 Task: Search for people on LinkedIn with the title 'Account Representative', who studied at 'Careers for engineering students', currently work at 'Bentley Systems', in the 'Utilities Administration' industry, and have a profile in 'Spanish'.
Action: Mouse moved to (485, 78)
Screenshot: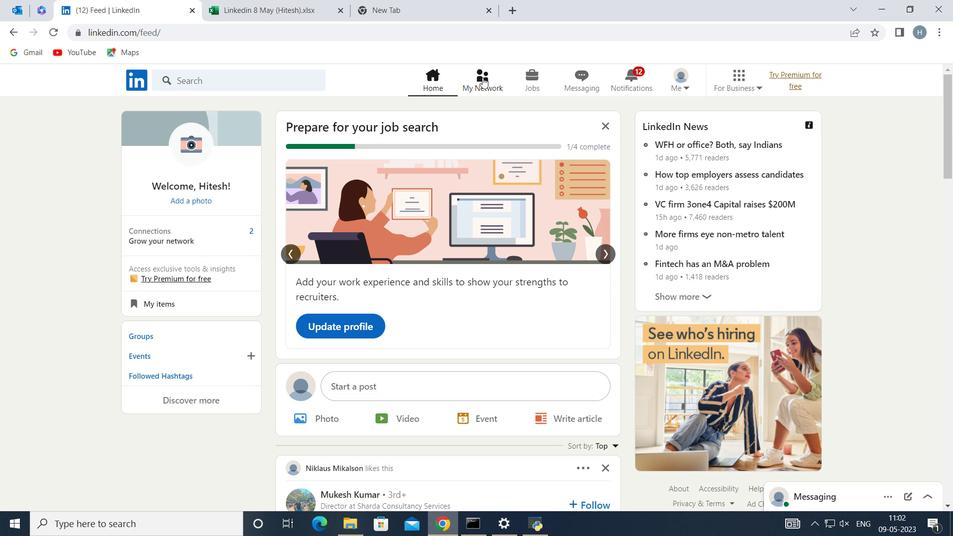 
Action: Mouse pressed left at (485, 78)
Screenshot: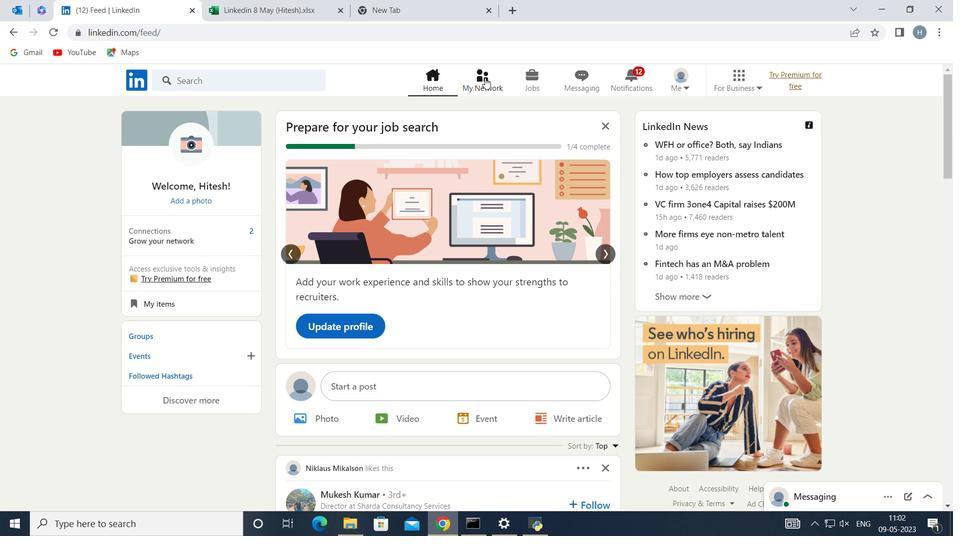 
Action: Mouse moved to (263, 147)
Screenshot: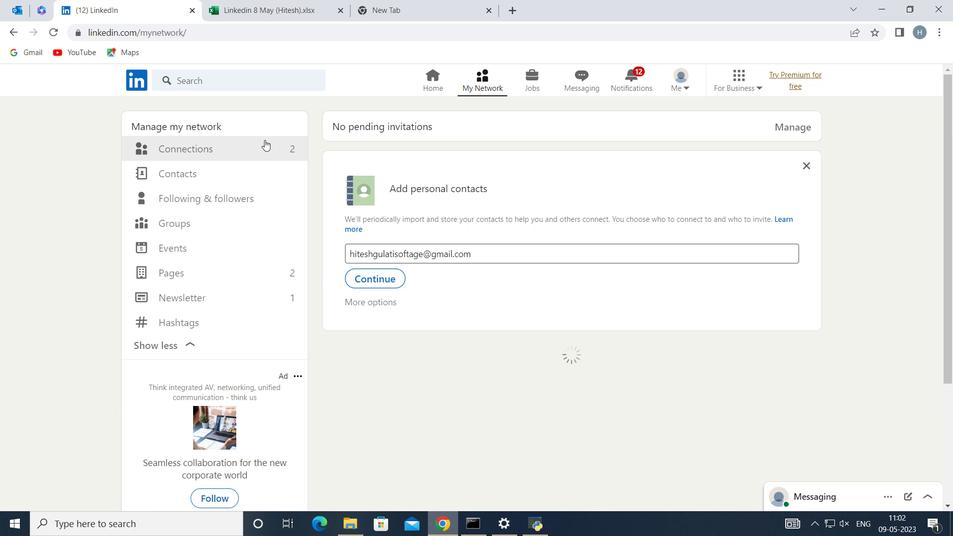 
Action: Mouse pressed left at (263, 147)
Screenshot: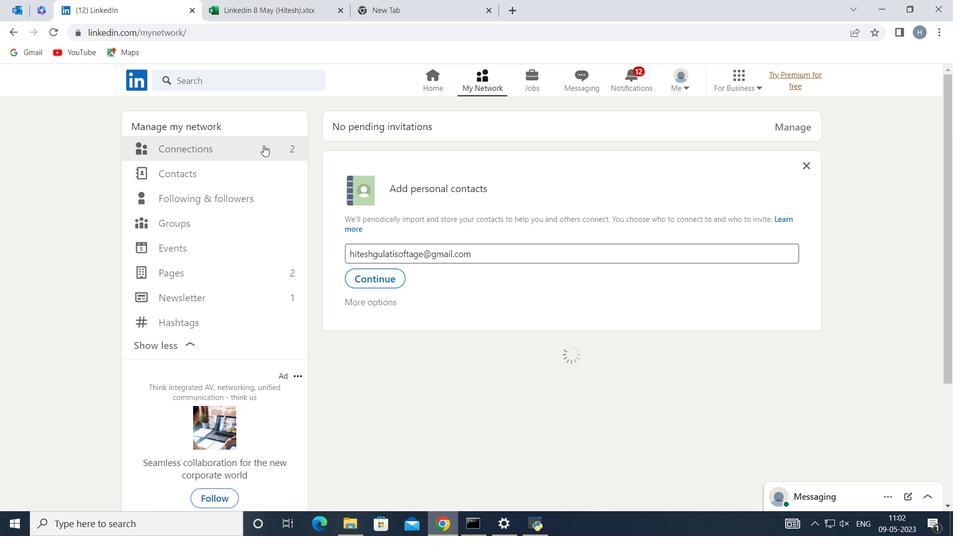 
Action: Mouse moved to (564, 150)
Screenshot: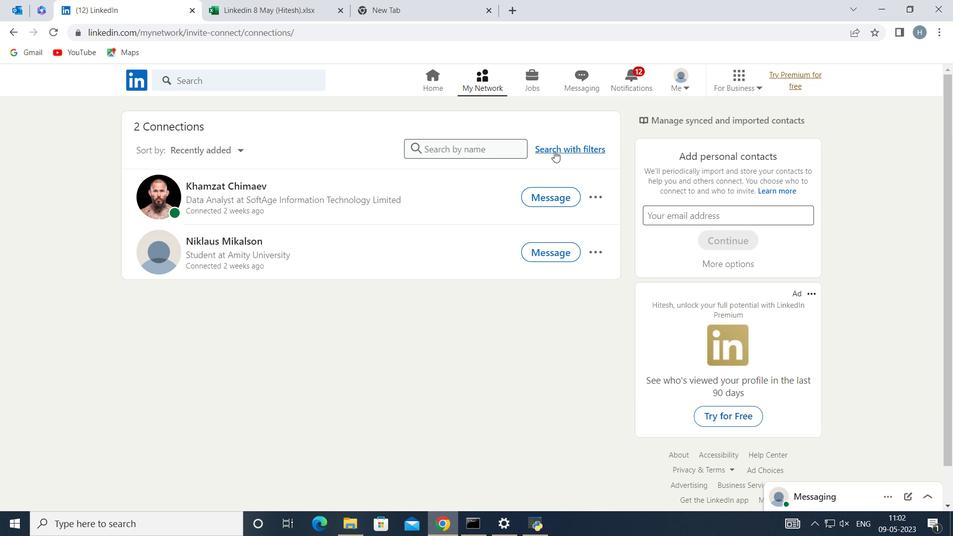 
Action: Mouse pressed left at (564, 150)
Screenshot: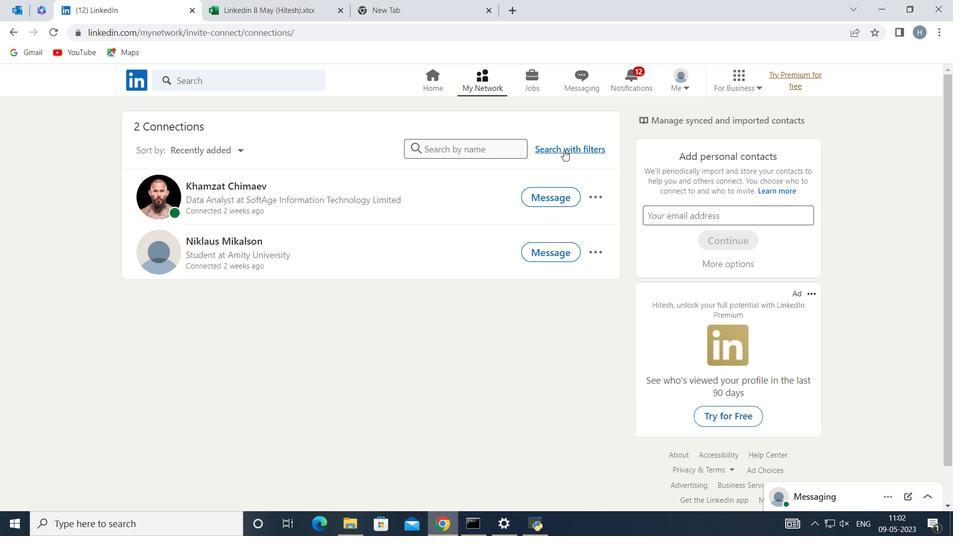 
Action: Mouse moved to (516, 109)
Screenshot: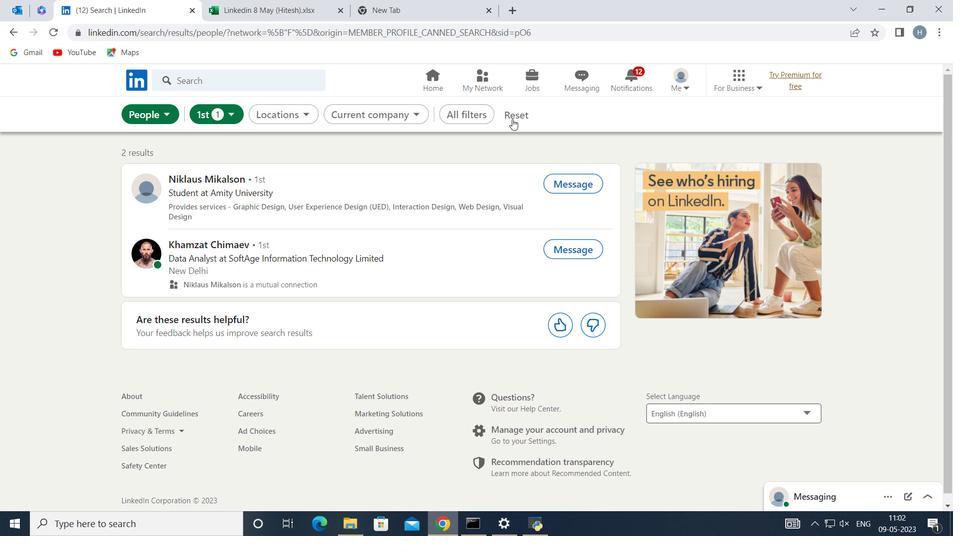 
Action: Mouse pressed left at (516, 109)
Screenshot: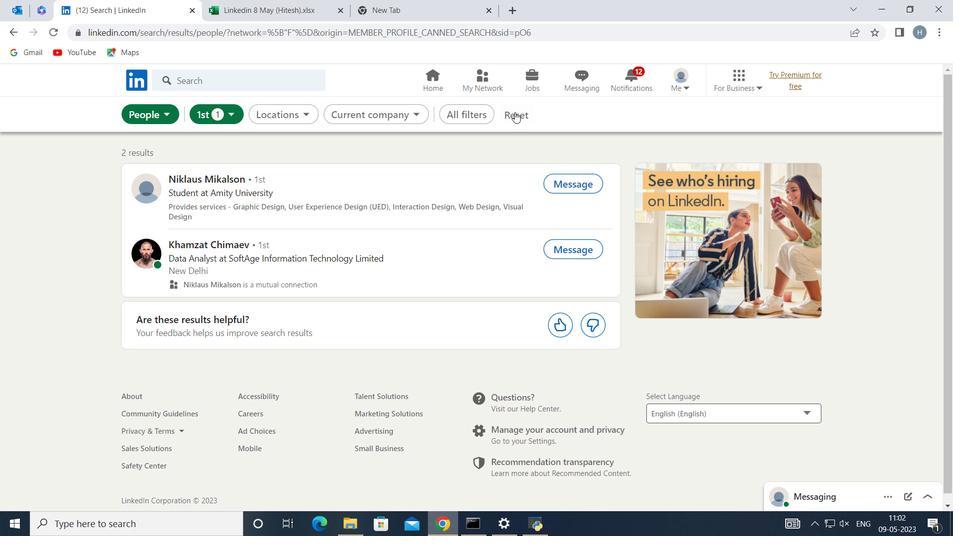 
Action: Mouse moved to (511, 111)
Screenshot: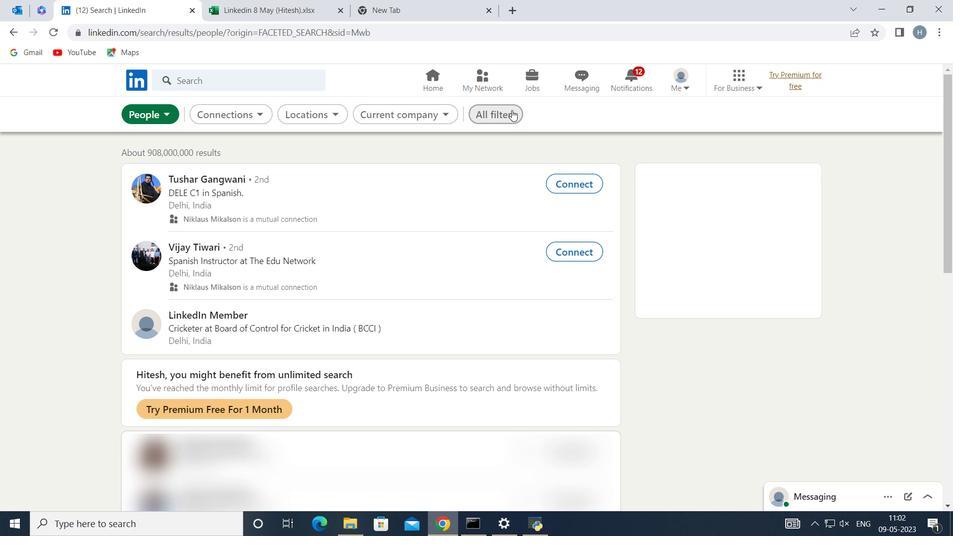 
Action: Mouse pressed left at (511, 111)
Screenshot: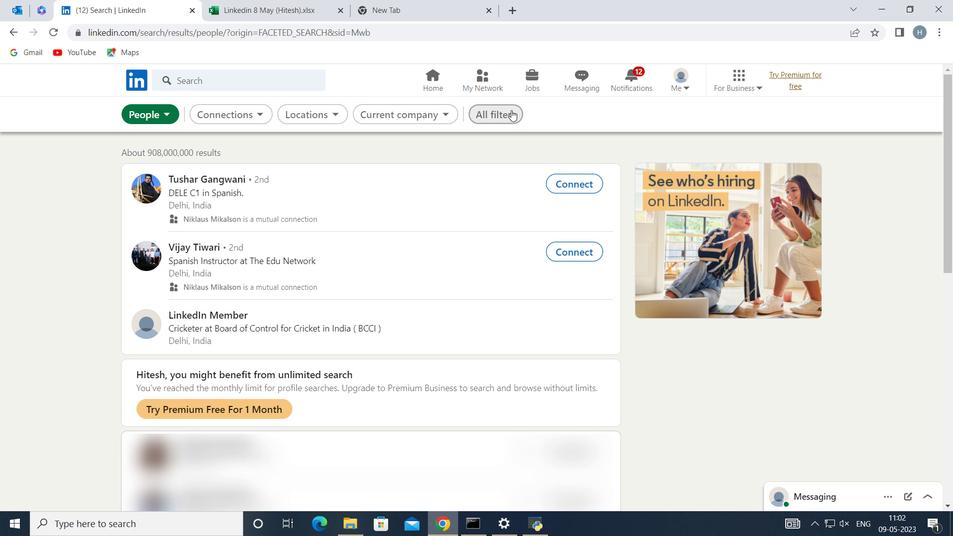 
Action: Mouse moved to (757, 232)
Screenshot: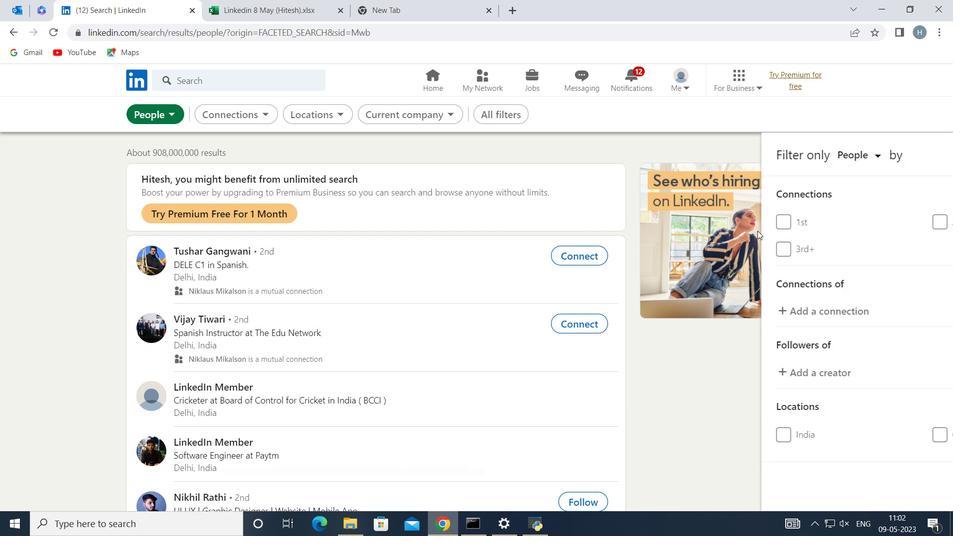 
Action: Mouse scrolled (757, 231) with delta (0, 0)
Screenshot: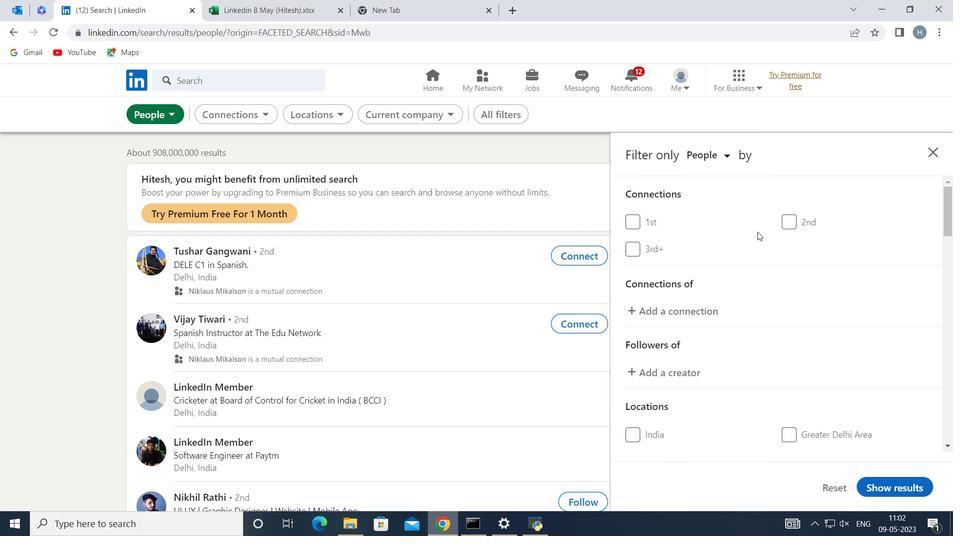 
Action: Mouse scrolled (757, 231) with delta (0, 0)
Screenshot: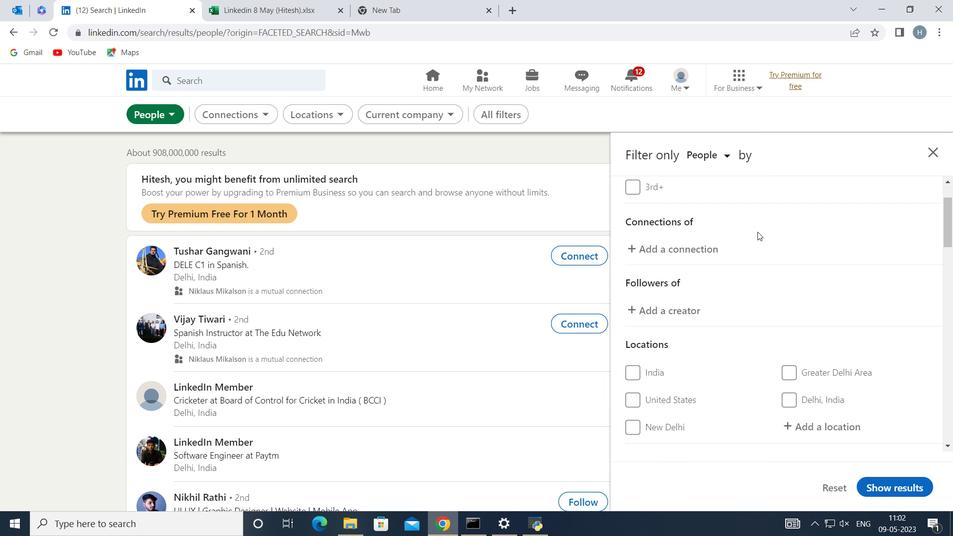 
Action: Mouse scrolled (757, 231) with delta (0, 0)
Screenshot: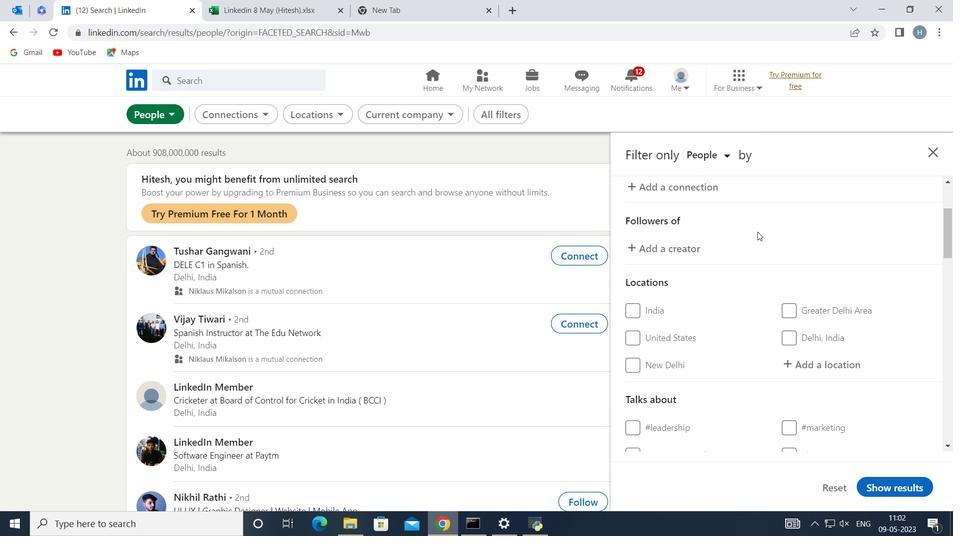 
Action: Mouse moved to (820, 297)
Screenshot: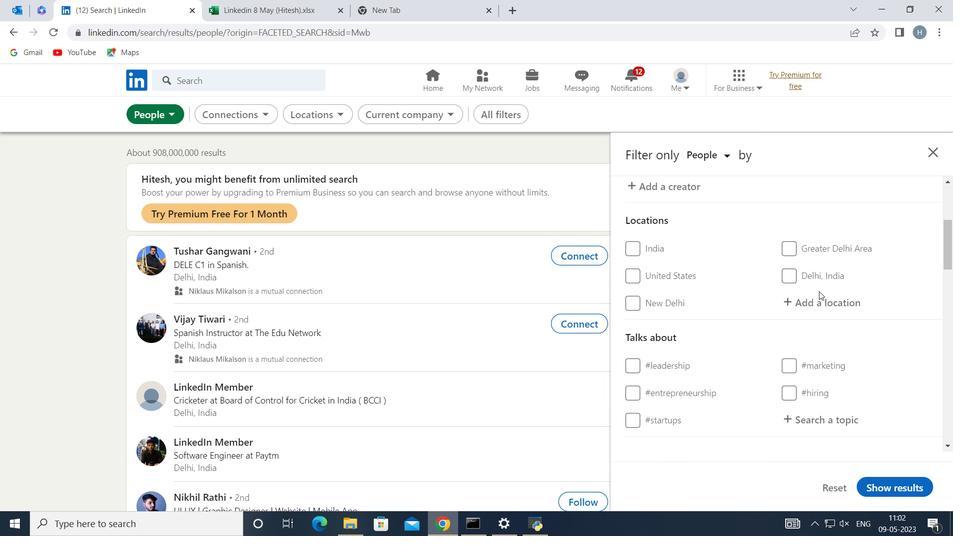 
Action: Mouse pressed left at (820, 297)
Screenshot: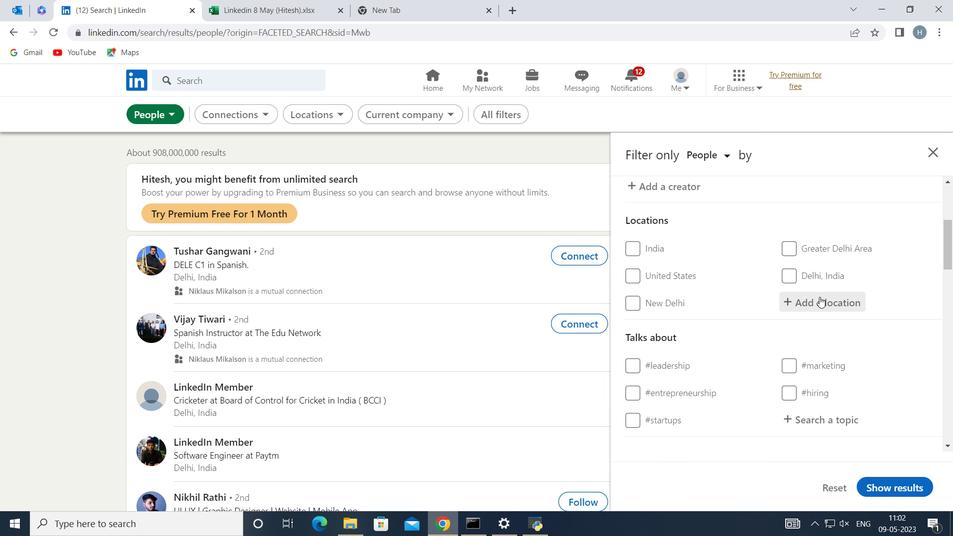 
Action: Mouse moved to (778, 300)
Screenshot: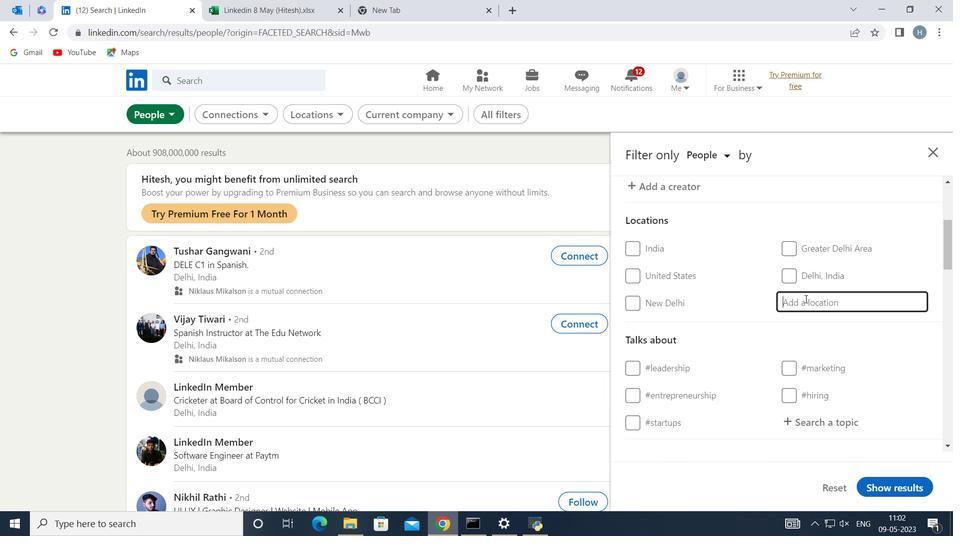 
Action: Key pressed <Key.shift>Tamra
Screenshot: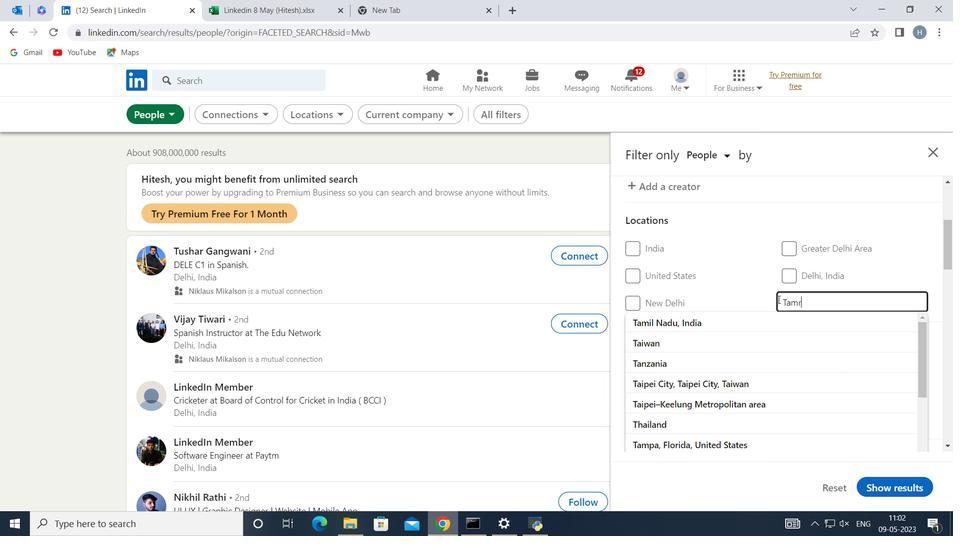 
Action: Mouse moved to (751, 323)
Screenshot: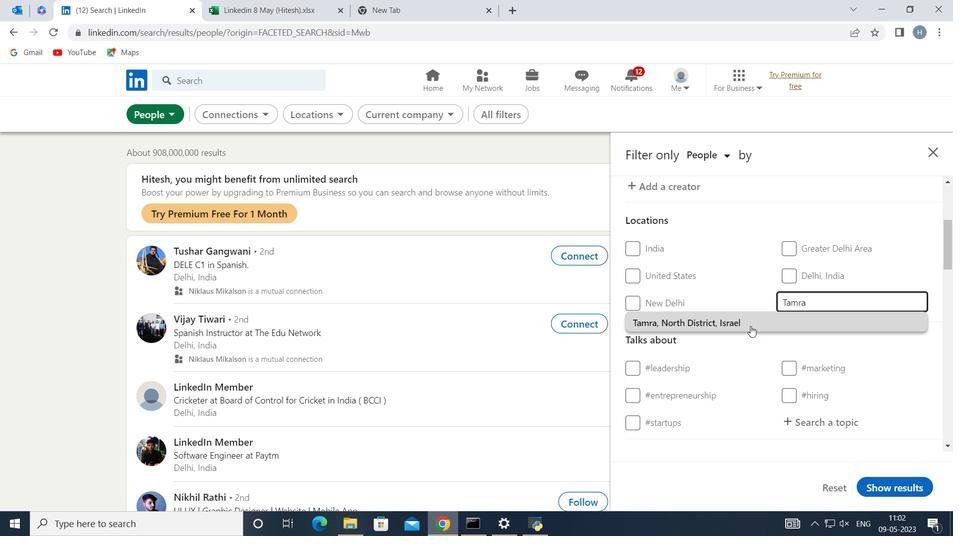 
Action: Mouse pressed left at (751, 323)
Screenshot: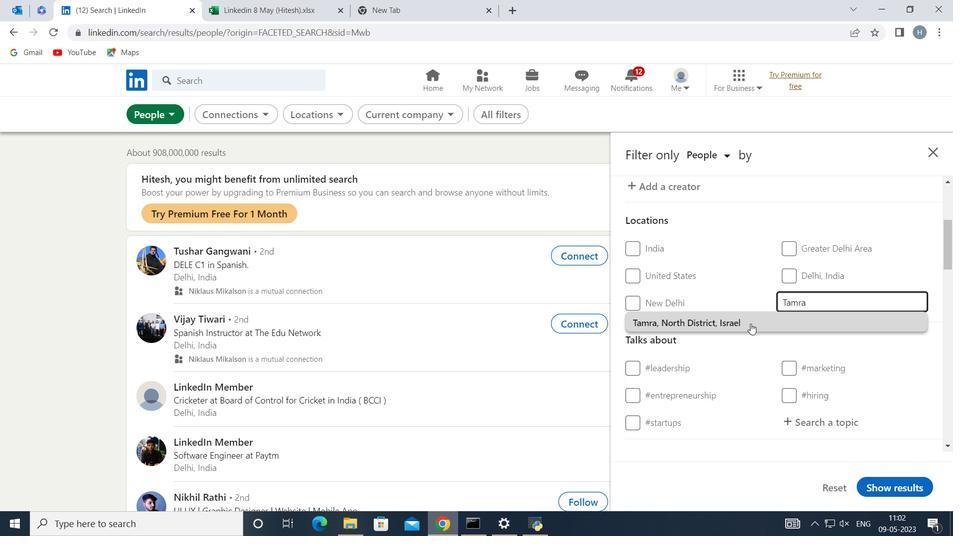 
Action: Mouse moved to (778, 332)
Screenshot: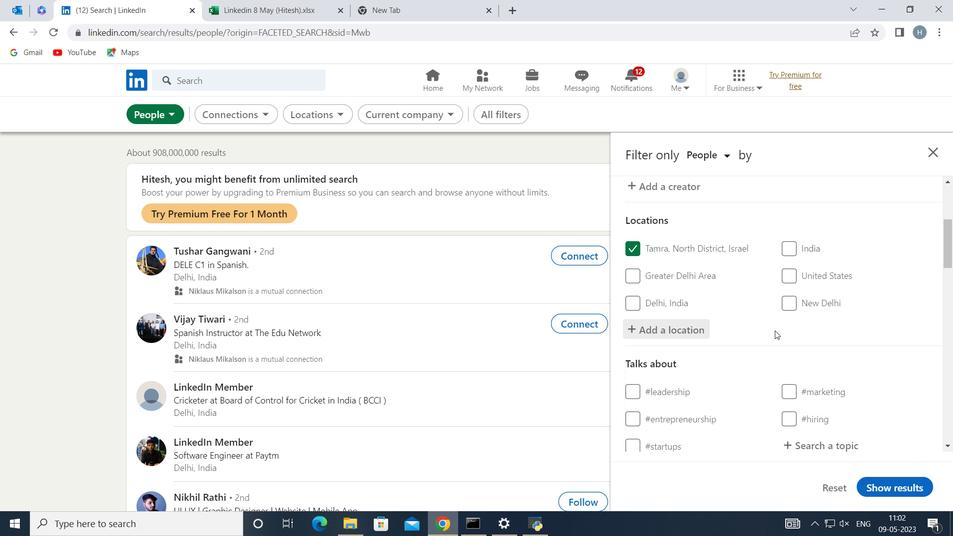 
Action: Mouse scrolled (778, 332) with delta (0, 0)
Screenshot: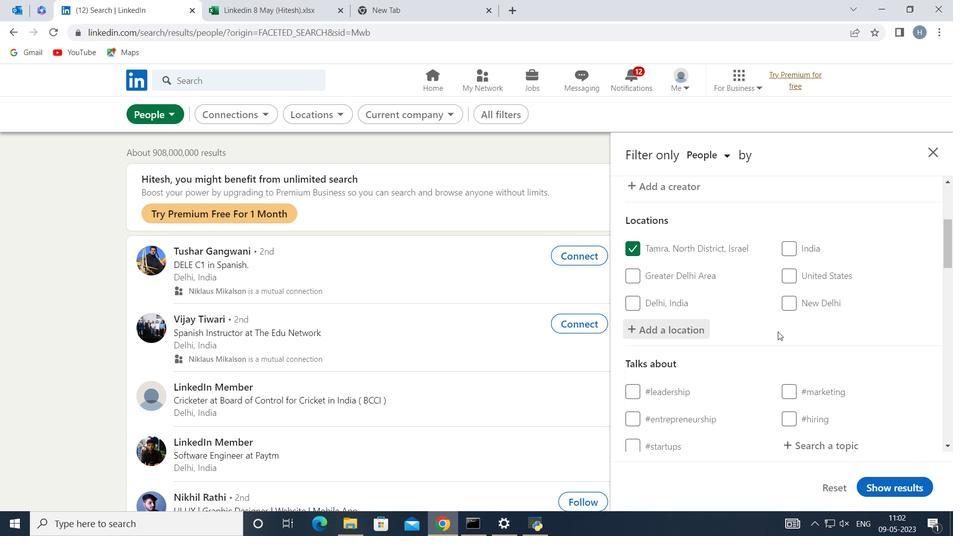 
Action: Mouse moved to (780, 333)
Screenshot: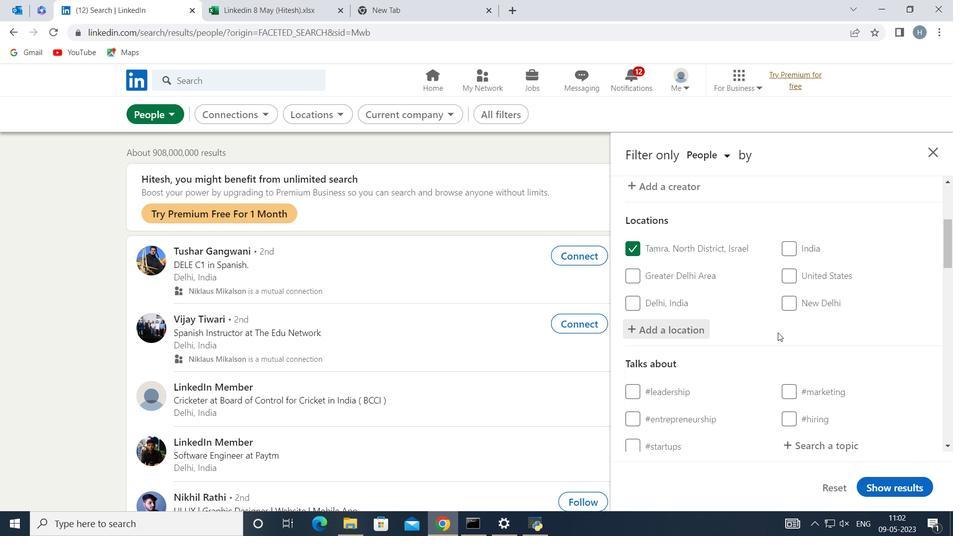 
Action: Mouse scrolled (780, 332) with delta (0, 0)
Screenshot: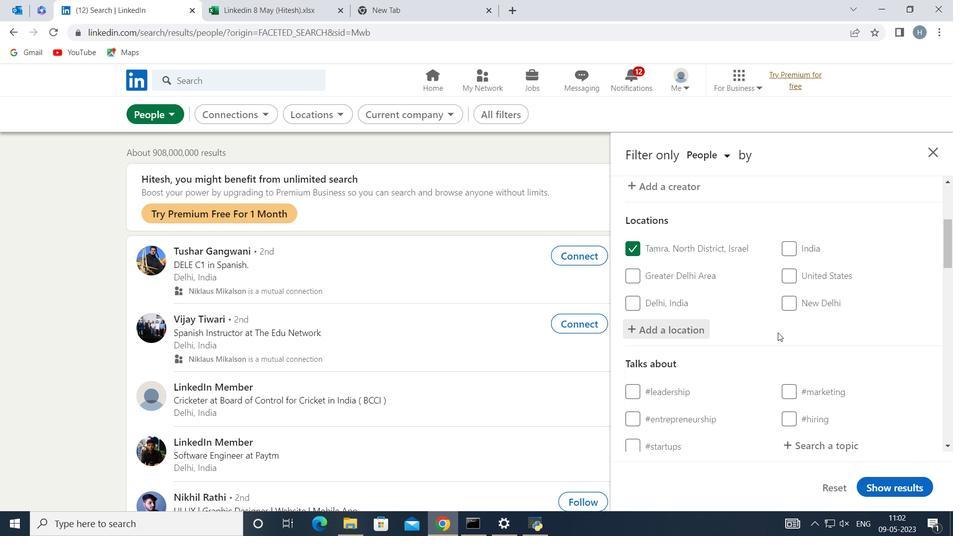 
Action: Mouse moved to (821, 313)
Screenshot: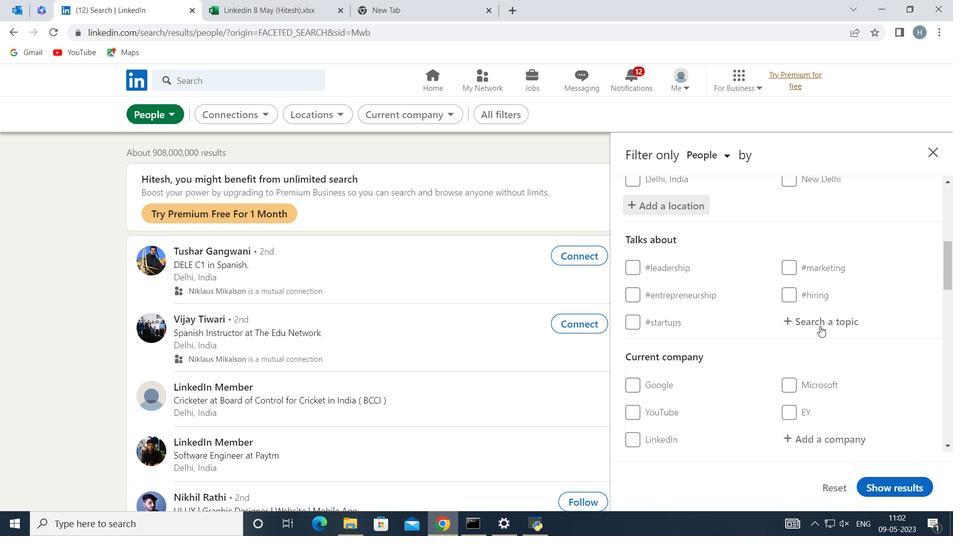 
Action: Mouse pressed left at (821, 313)
Screenshot: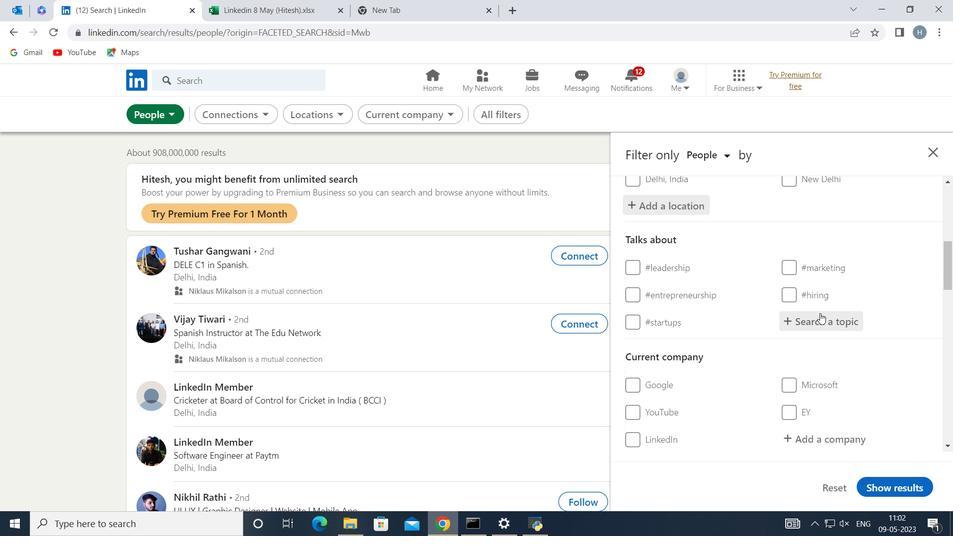 
Action: Mouse moved to (801, 312)
Screenshot: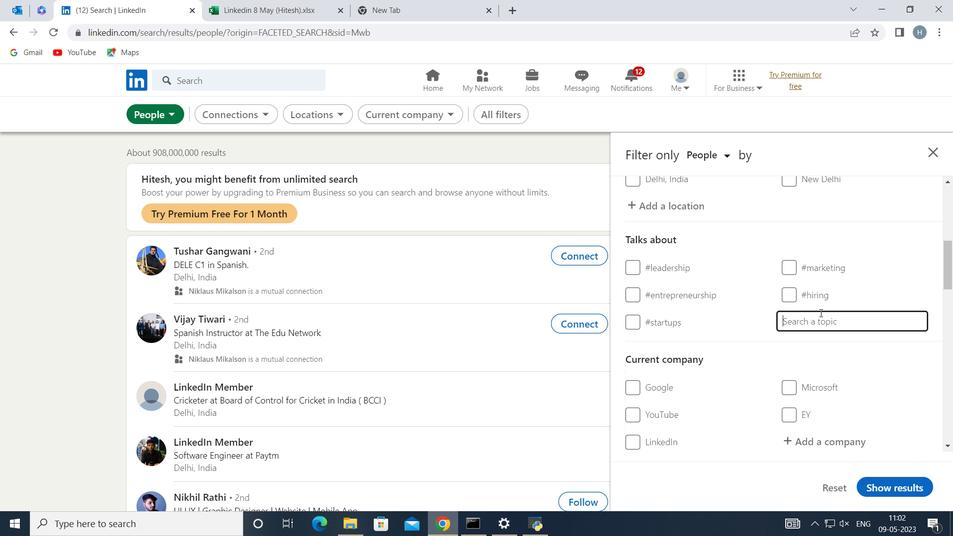 
Action: Key pressed <Key.shift>Jobinterviews
Screenshot: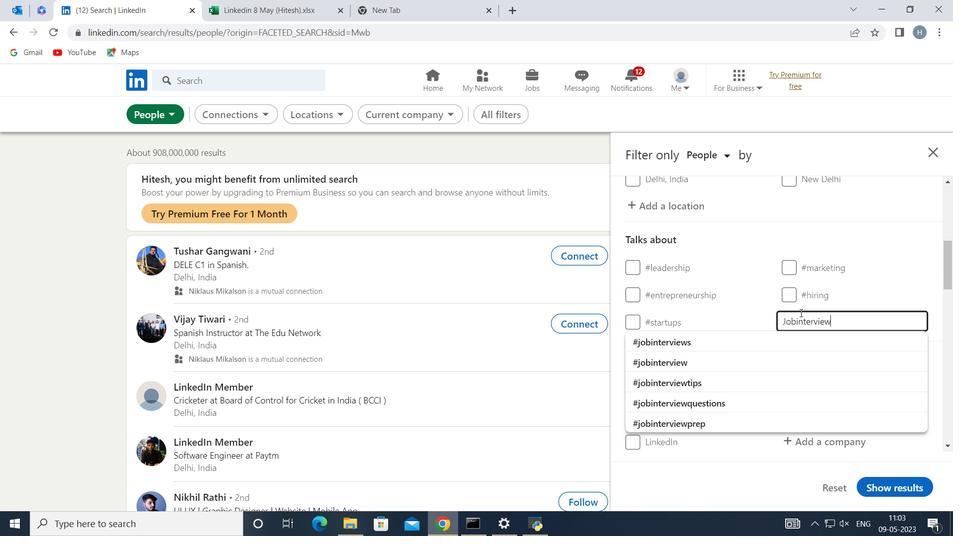 
Action: Mouse moved to (804, 341)
Screenshot: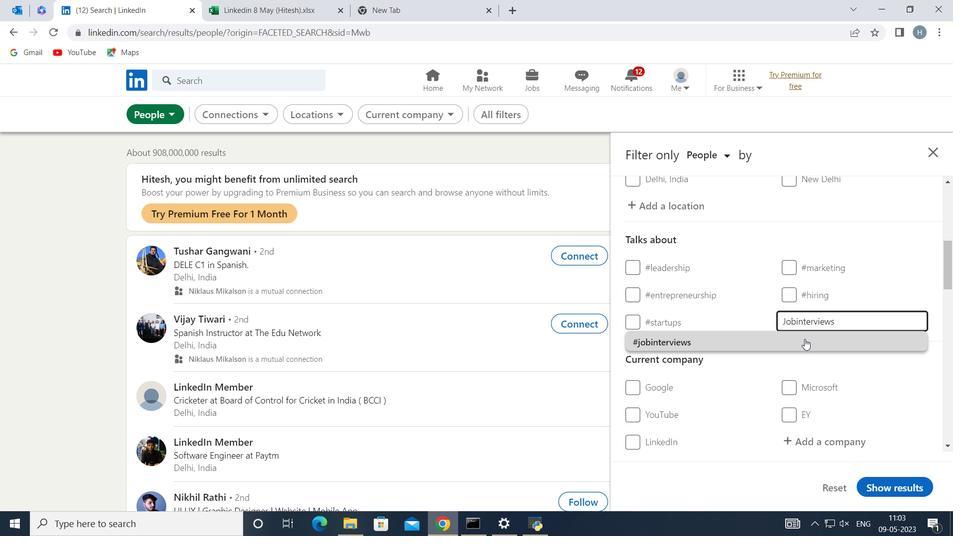 
Action: Mouse pressed left at (804, 341)
Screenshot: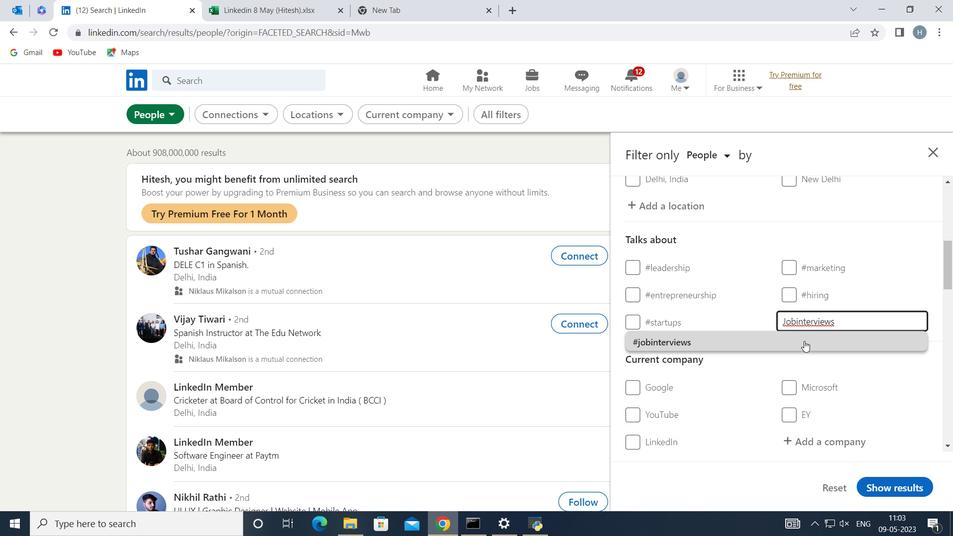 
Action: Mouse scrolled (804, 340) with delta (0, 0)
Screenshot: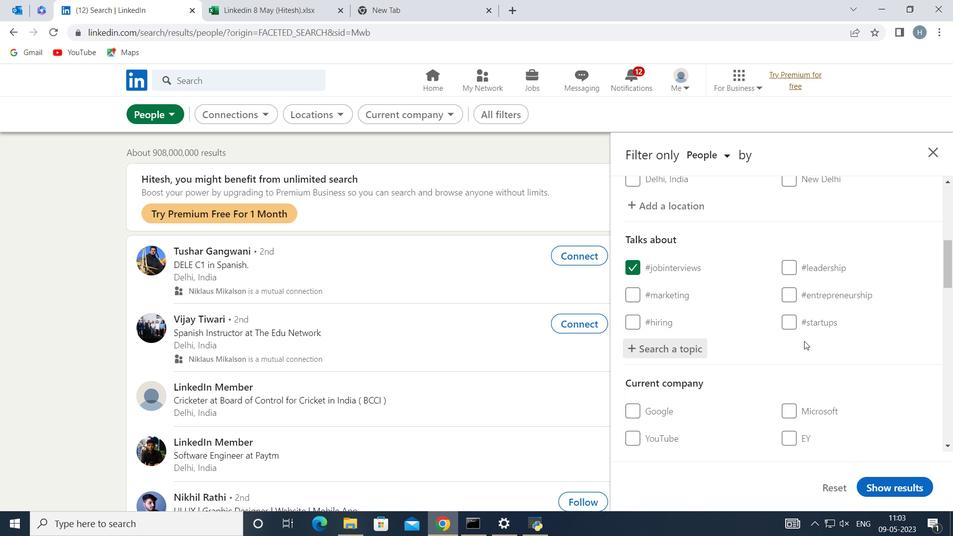 
Action: Mouse scrolled (804, 340) with delta (0, 0)
Screenshot: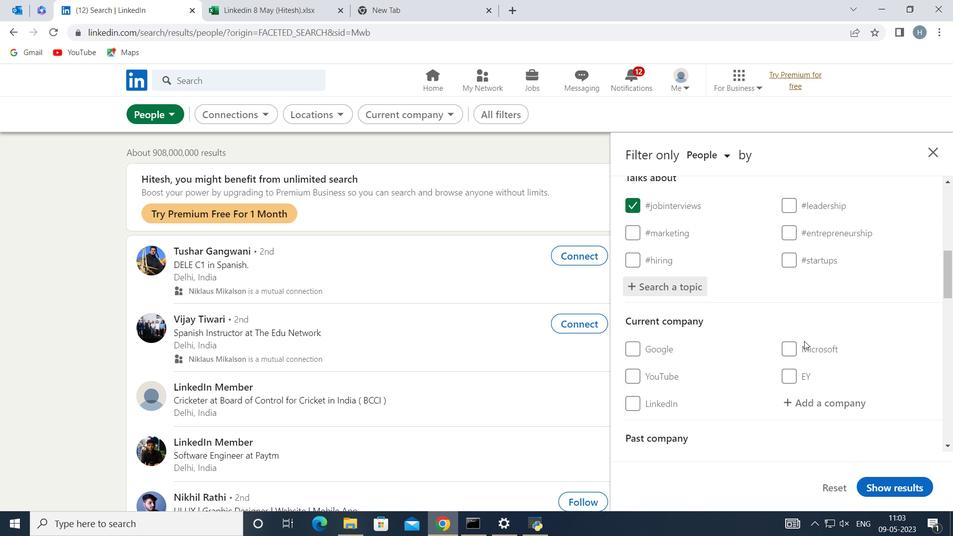 
Action: Mouse scrolled (804, 340) with delta (0, 0)
Screenshot: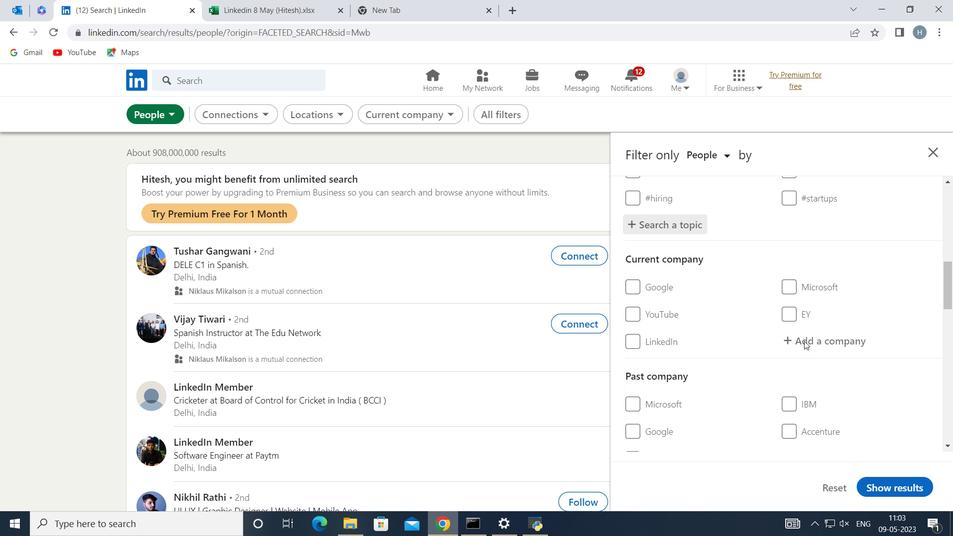 
Action: Mouse scrolled (804, 340) with delta (0, 0)
Screenshot: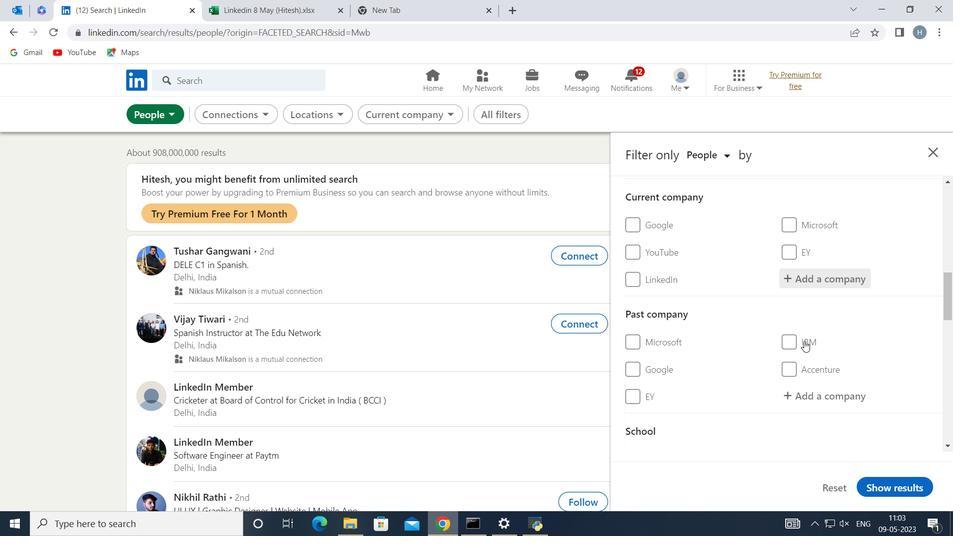 
Action: Mouse scrolled (804, 340) with delta (0, 0)
Screenshot: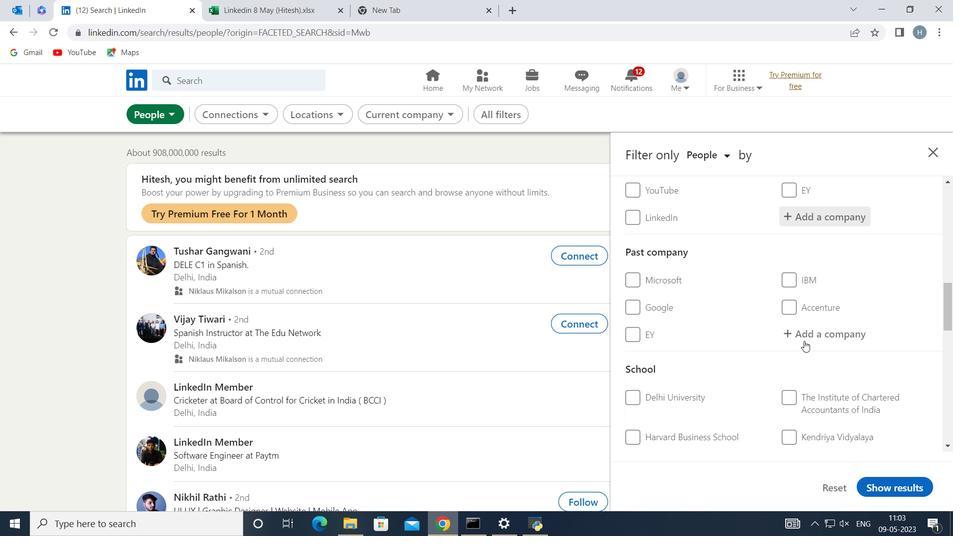 
Action: Mouse scrolled (804, 340) with delta (0, 0)
Screenshot: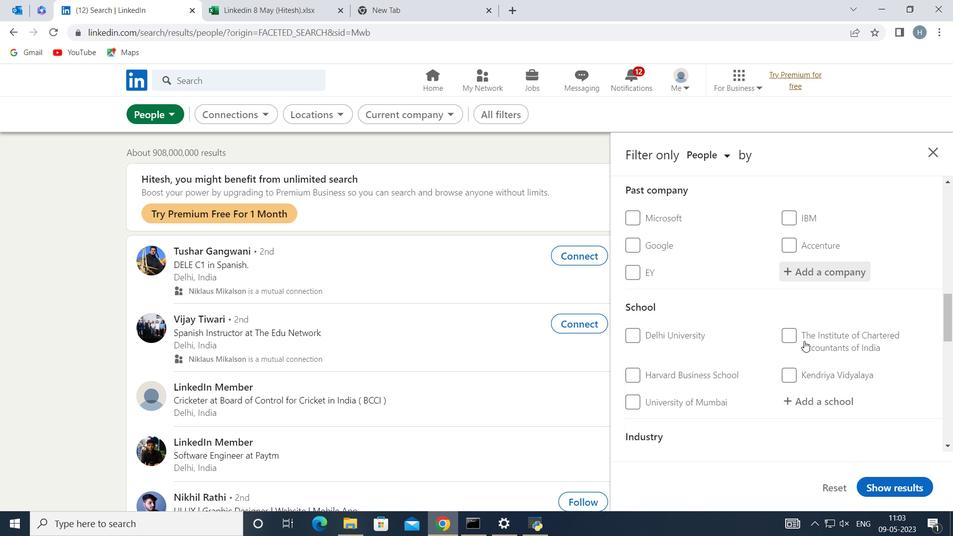 
Action: Mouse scrolled (804, 340) with delta (0, 0)
Screenshot: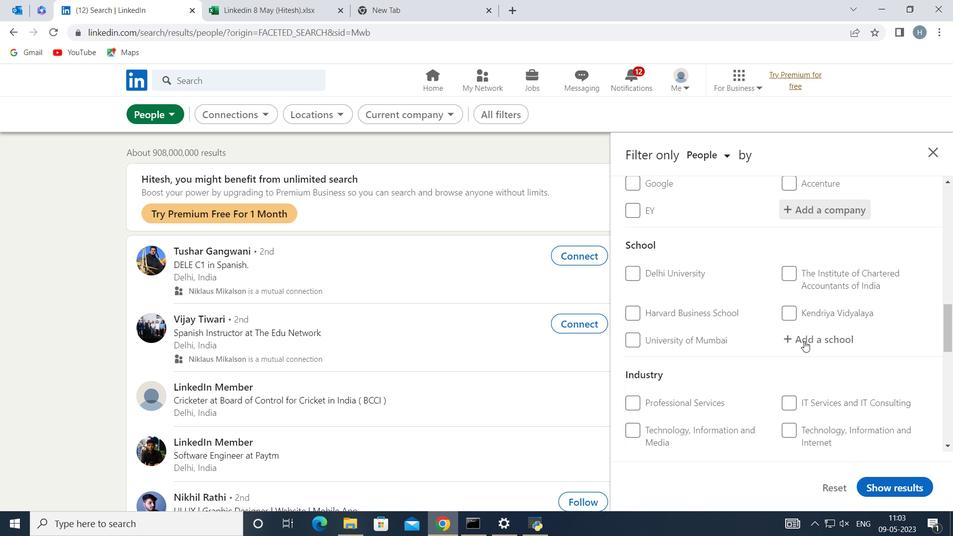 
Action: Mouse moved to (803, 341)
Screenshot: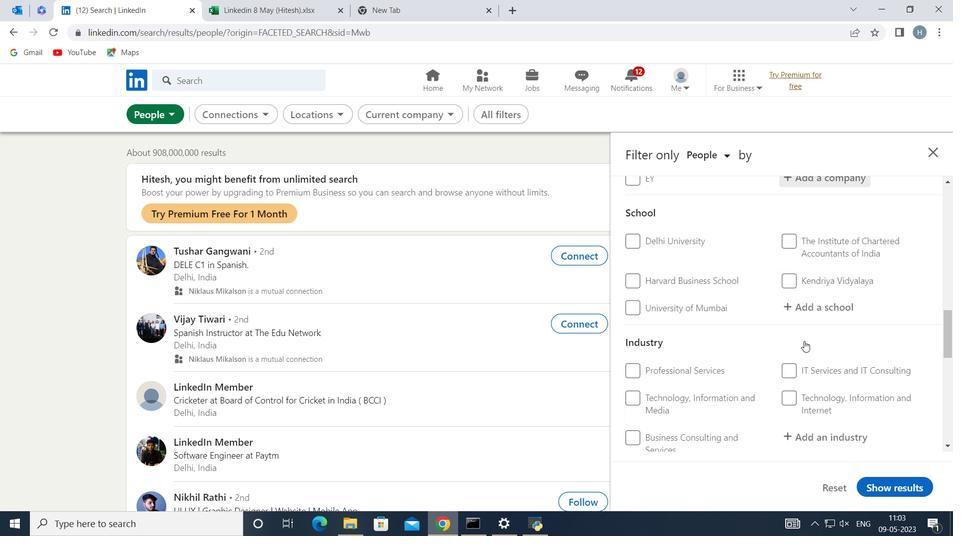 
Action: Mouse scrolled (803, 340) with delta (0, 0)
Screenshot: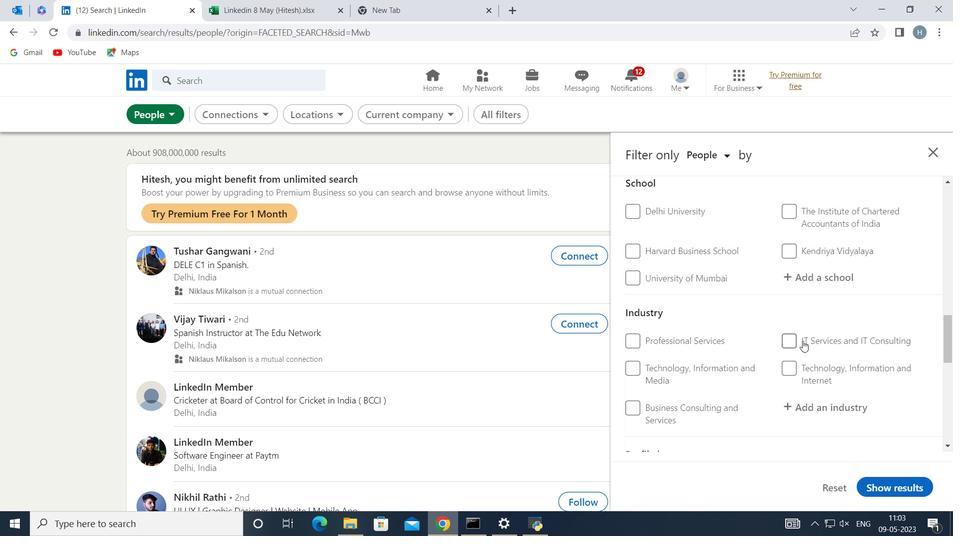 
Action: Mouse scrolled (803, 340) with delta (0, 0)
Screenshot: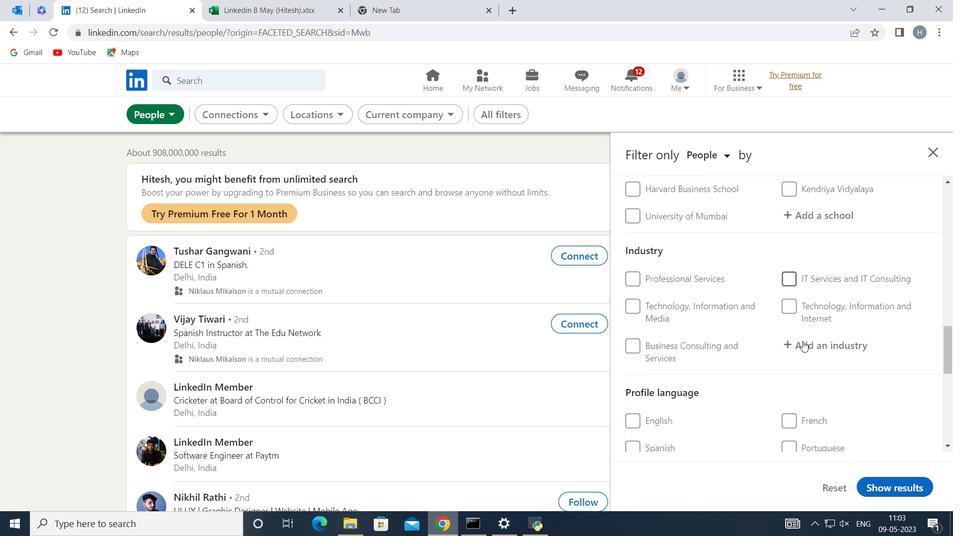 
Action: Mouse moved to (632, 383)
Screenshot: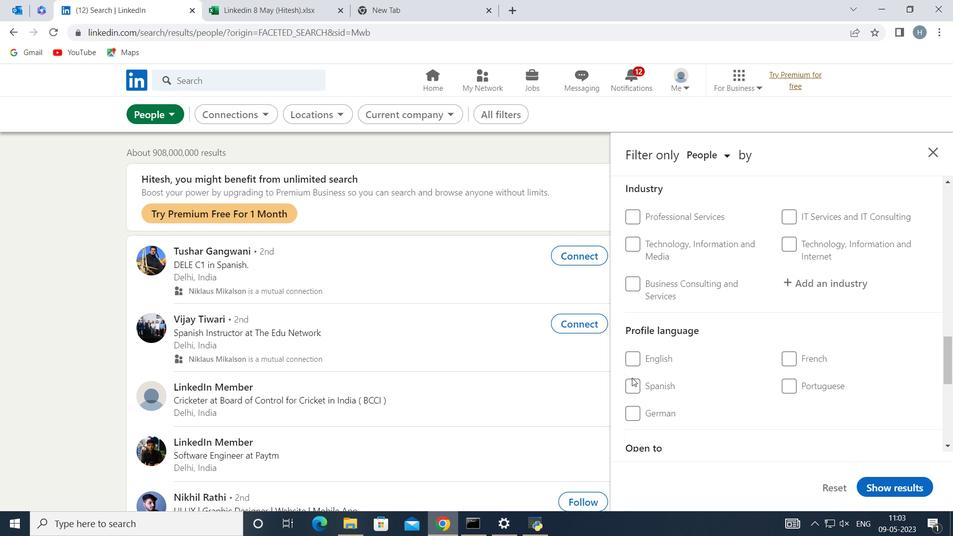 
Action: Mouse pressed left at (632, 383)
Screenshot: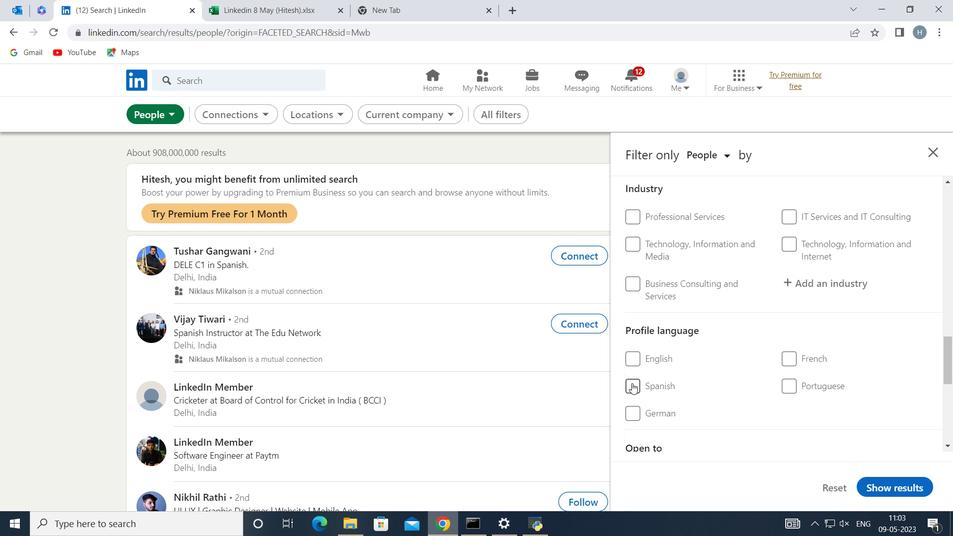
Action: Mouse moved to (771, 374)
Screenshot: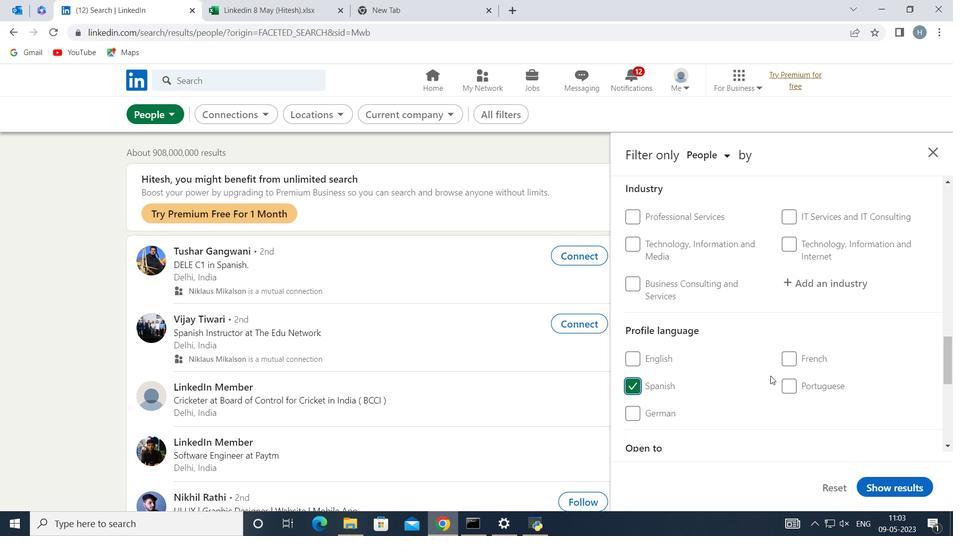 
Action: Mouse scrolled (771, 374) with delta (0, 0)
Screenshot: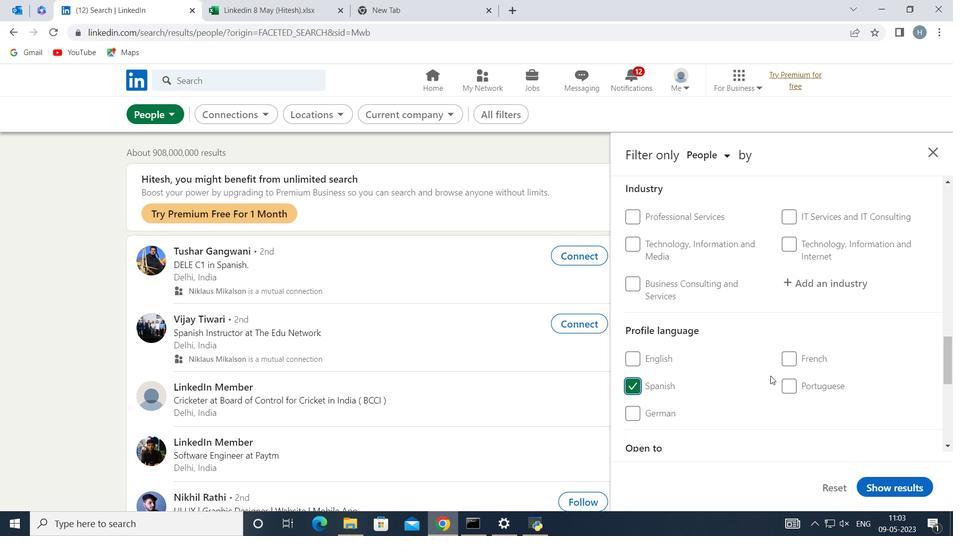 
Action: Mouse moved to (769, 370)
Screenshot: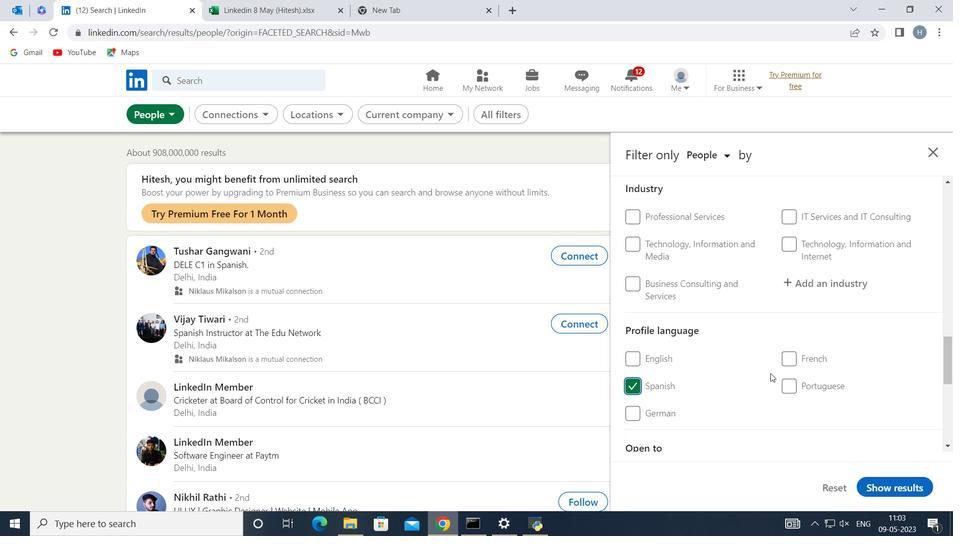 
Action: Mouse scrolled (769, 371) with delta (0, 0)
Screenshot: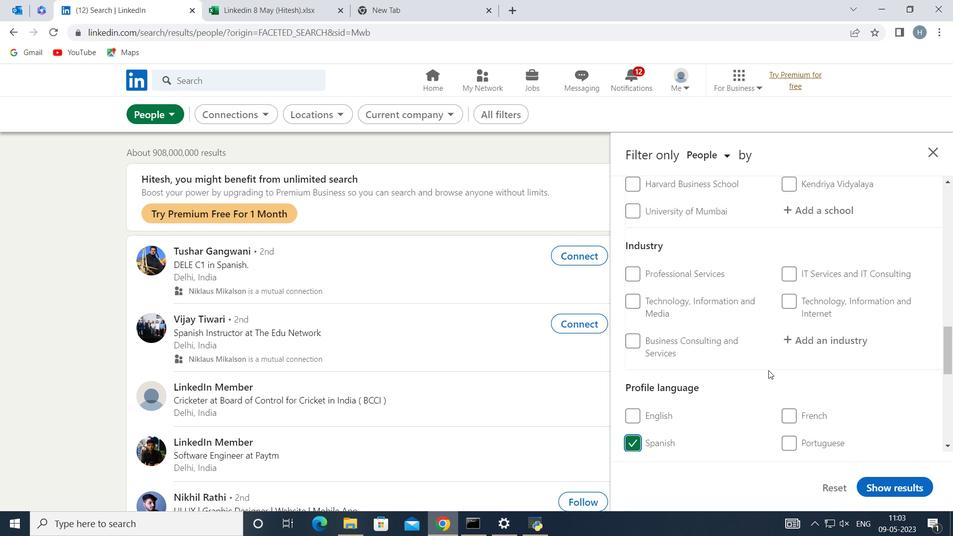 
Action: Mouse scrolled (769, 371) with delta (0, 0)
Screenshot: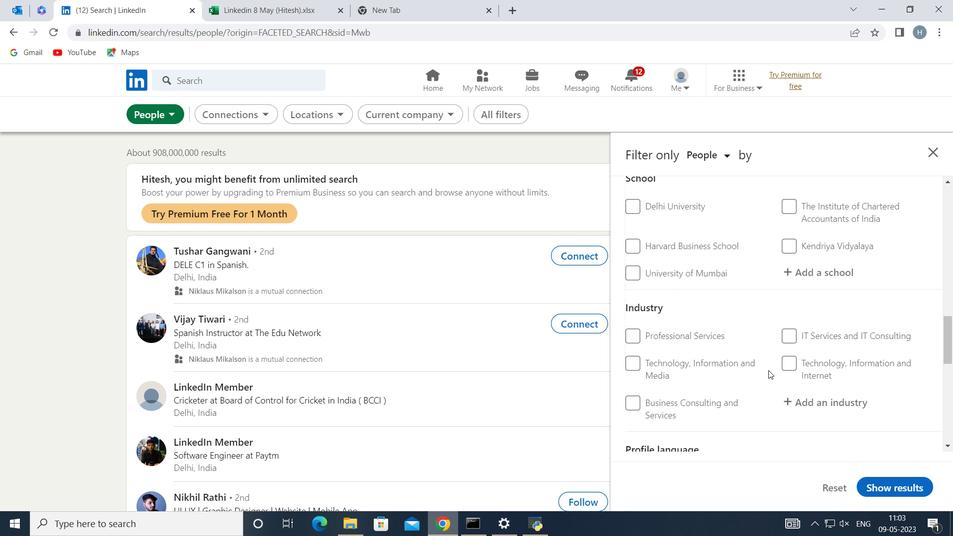 
Action: Mouse scrolled (769, 371) with delta (0, 0)
Screenshot: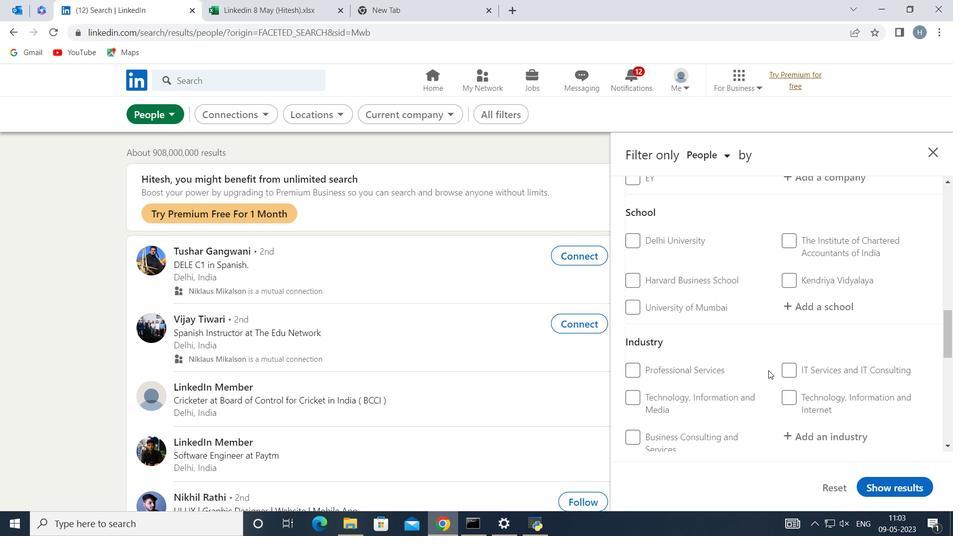
Action: Mouse scrolled (769, 371) with delta (0, 0)
Screenshot: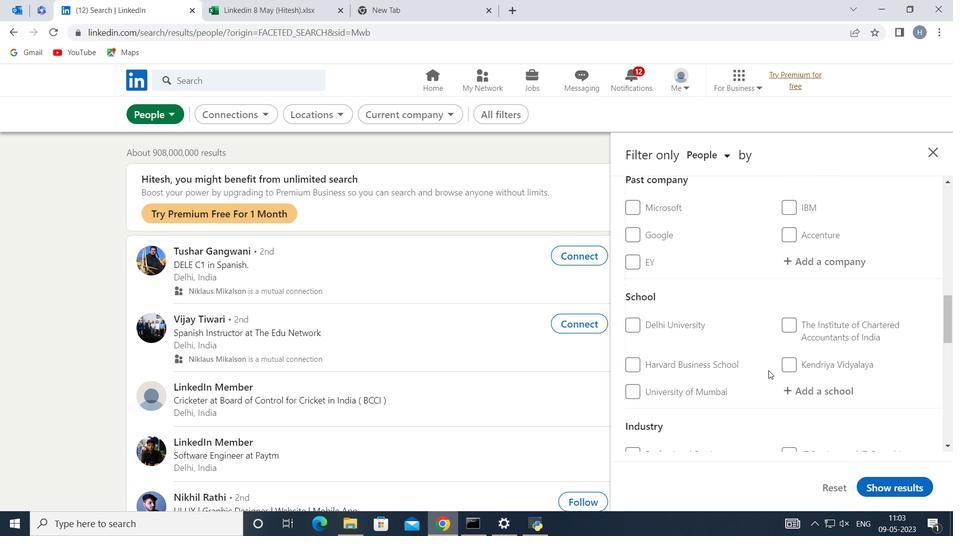 
Action: Mouse scrolled (769, 371) with delta (0, 0)
Screenshot: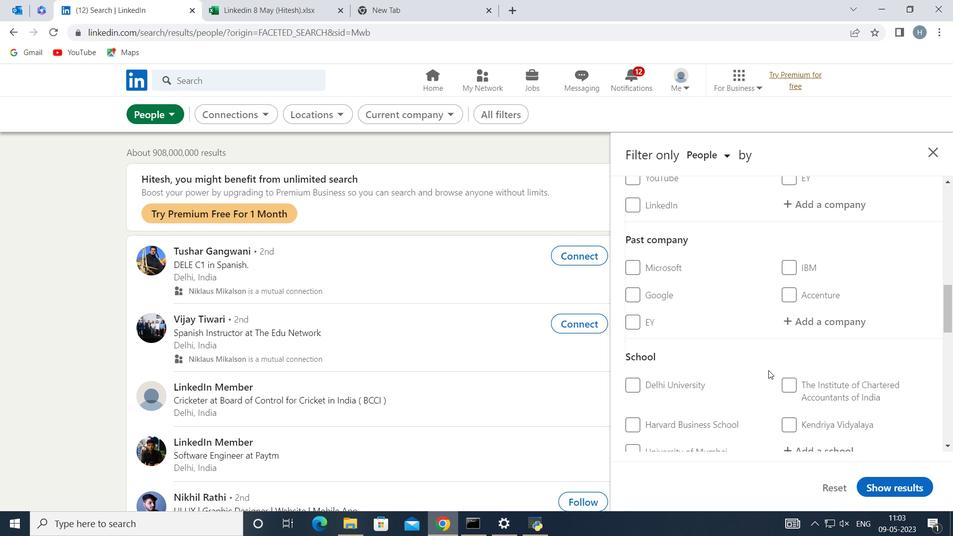 
Action: Mouse scrolled (769, 371) with delta (0, 0)
Screenshot: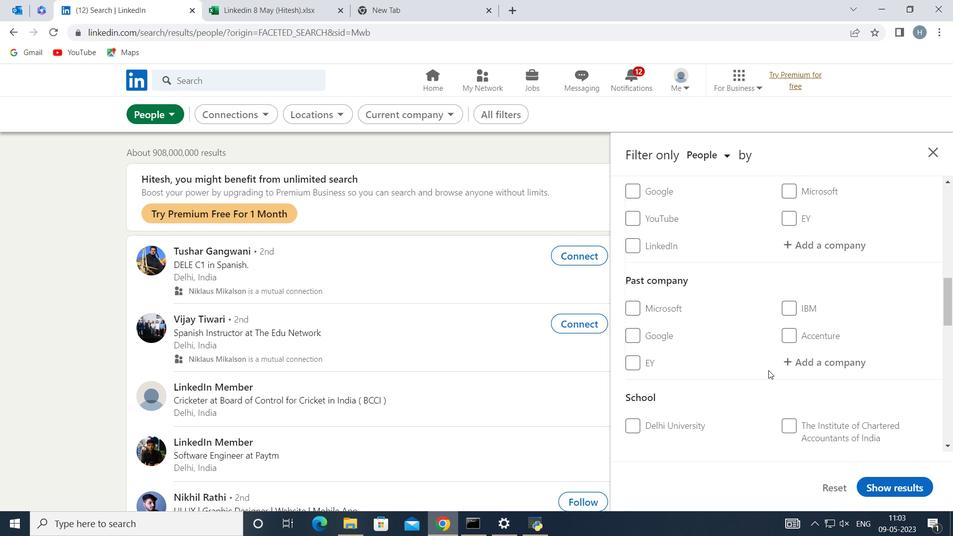 
Action: Mouse moved to (814, 335)
Screenshot: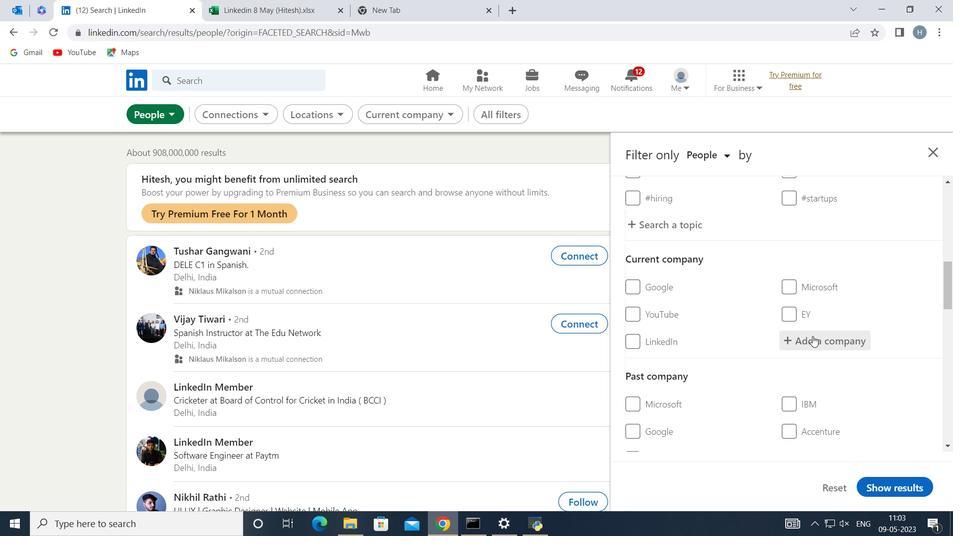 
Action: Mouse pressed left at (814, 335)
Screenshot: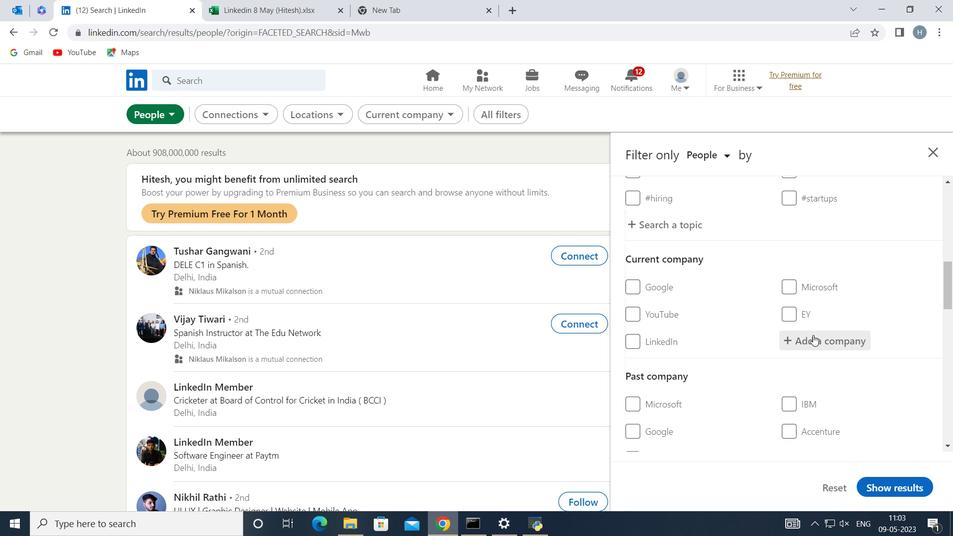 
Action: Mouse moved to (814, 334)
Screenshot: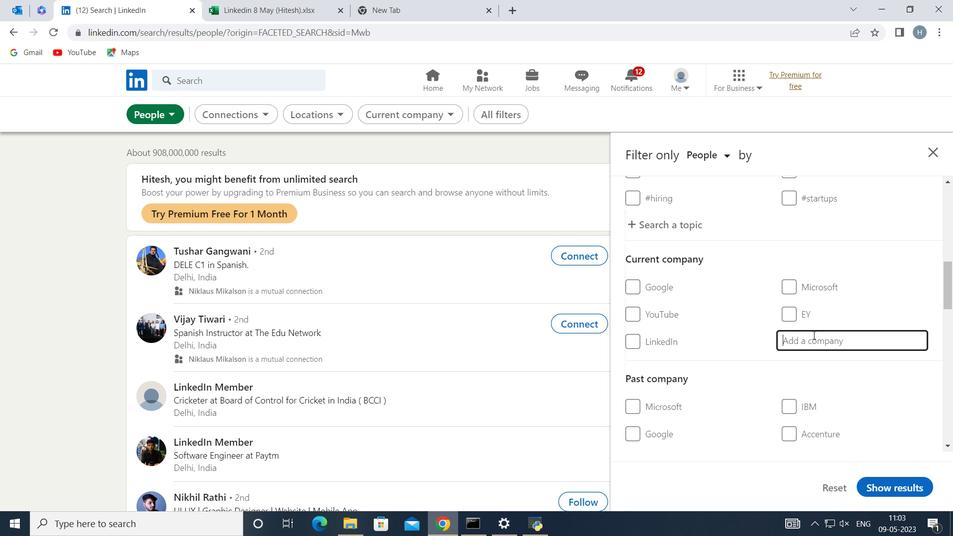 
Action: Key pressed <Key.shift>Bentley<Key.space><Key.shift>Sy
Screenshot: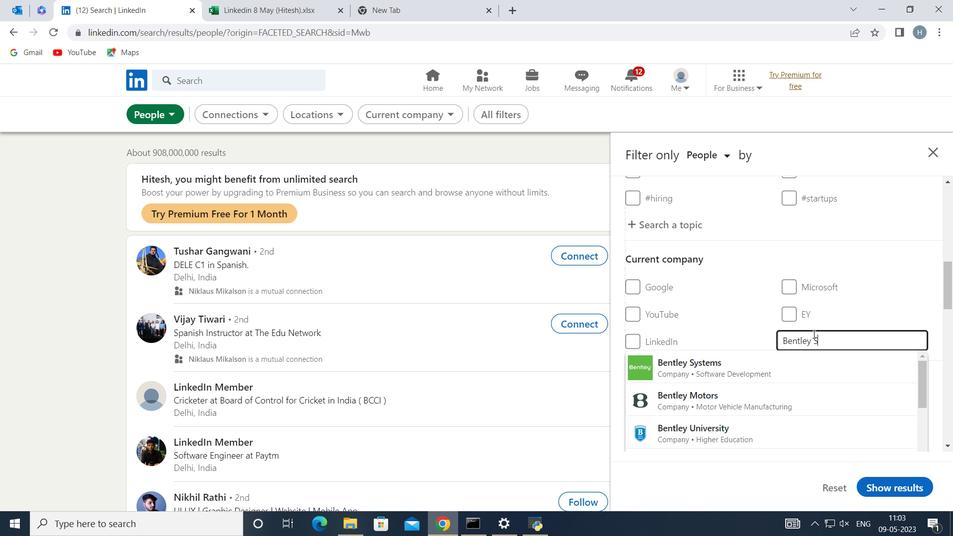 
Action: Mouse moved to (735, 366)
Screenshot: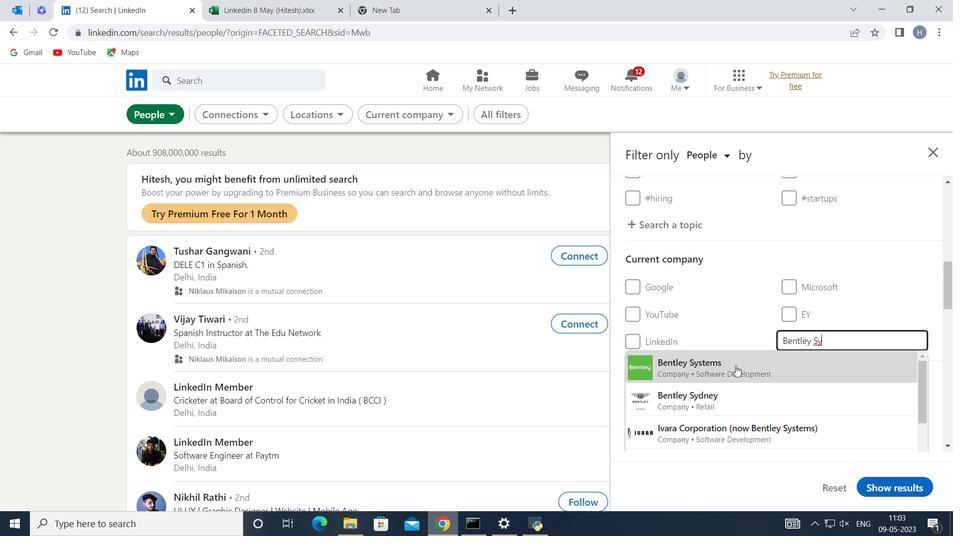 
Action: Mouse pressed left at (735, 366)
Screenshot: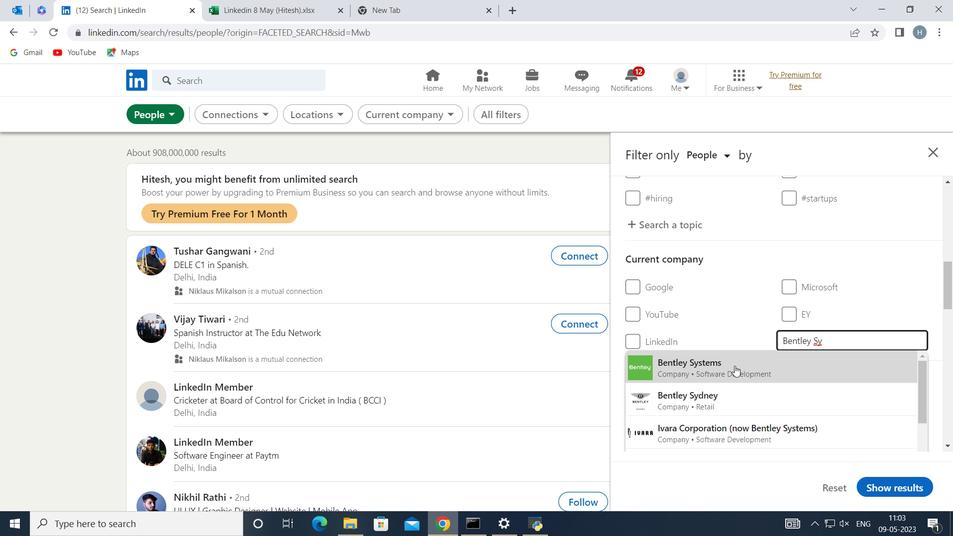 
Action: Mouse moved to (739, 339)
Screenshot: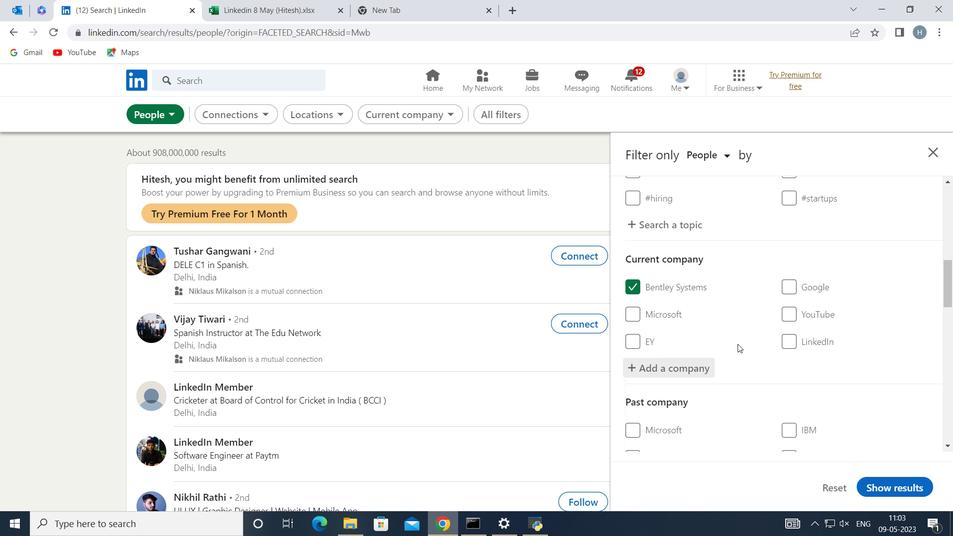 
Action: Mouse scrolled (739, 338) with delta (0, 0)
Screenshot: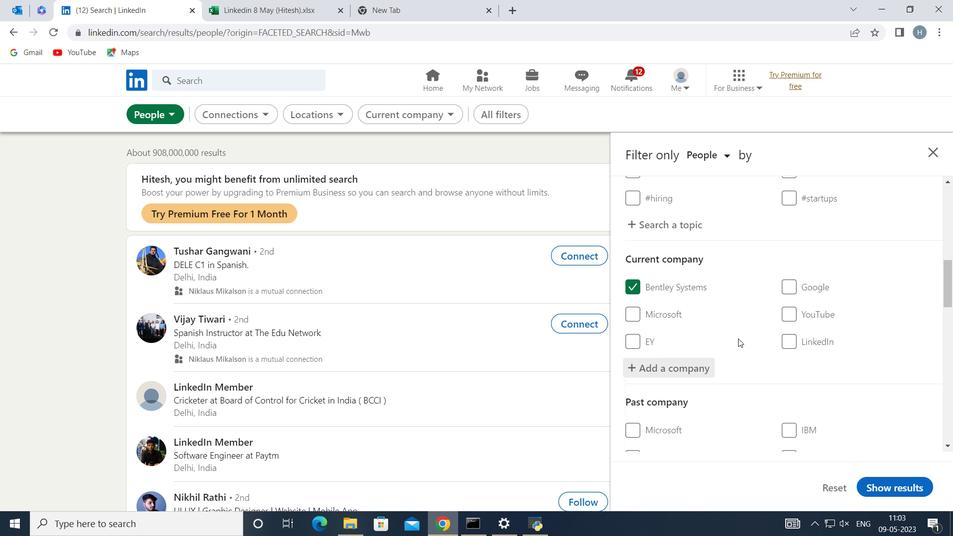 
Action: Mouse scrolled (739, 338) with delta (0, 0)
Screenshot: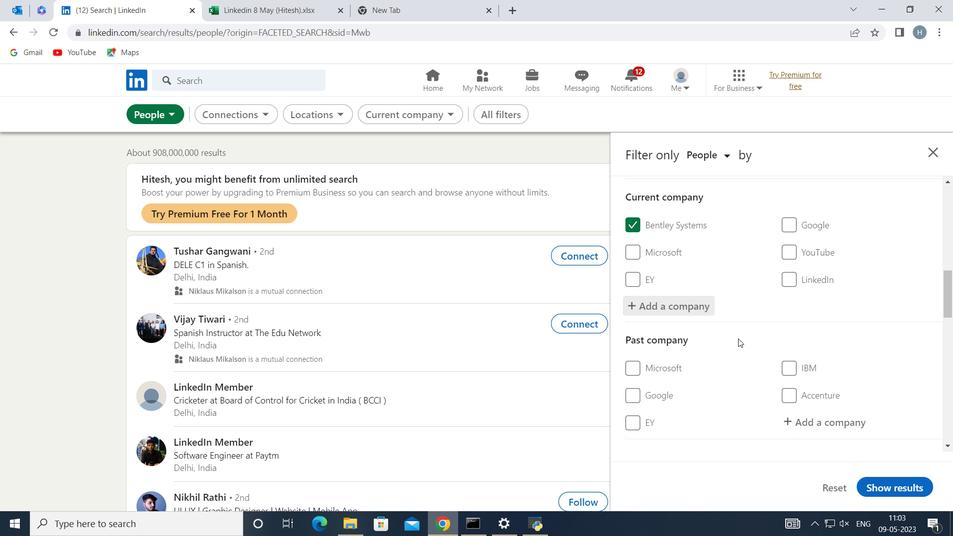 
Action: Mouse scrolled (739, 338) with delta (0, 0)
Screenshot: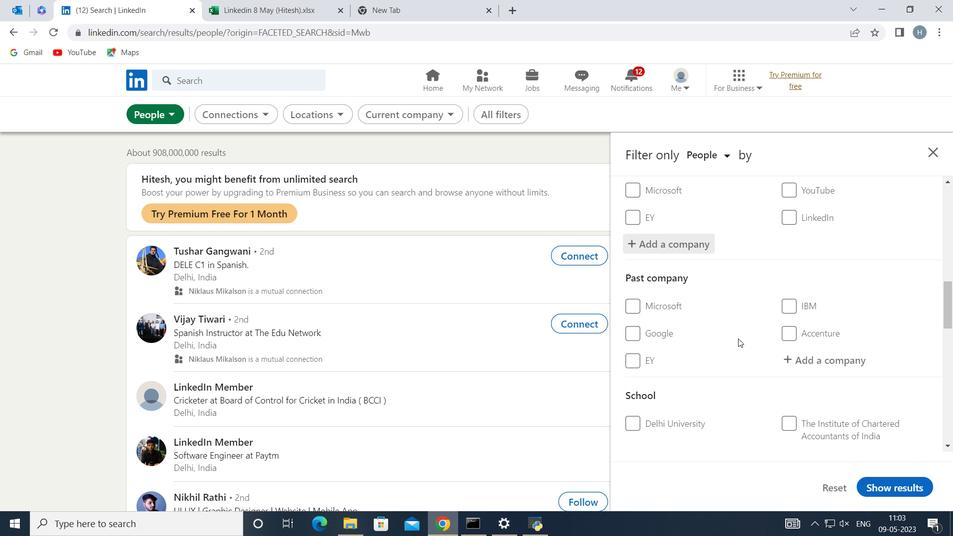 
Action: Mouse scrolled (739, 338) with delta (0, 0)
Screenshot: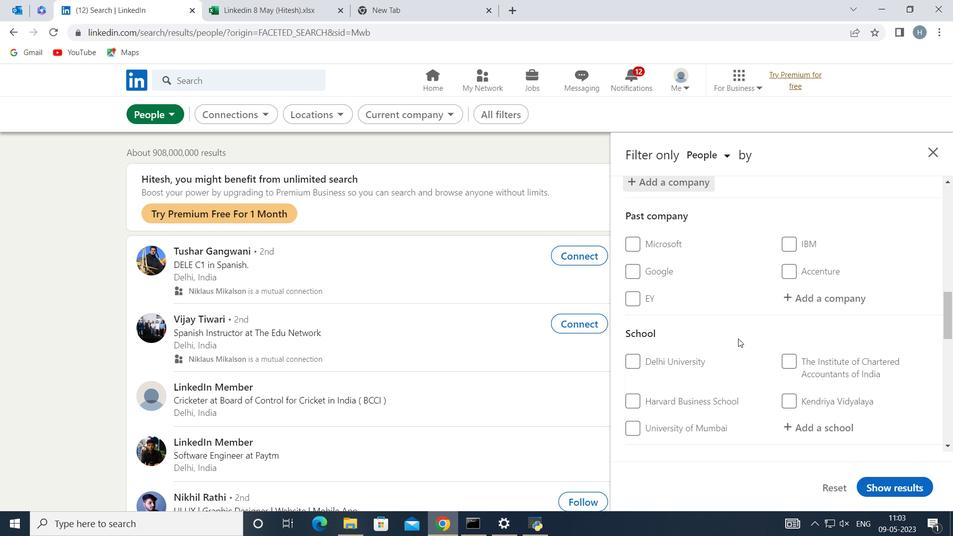 
Action: Mouse moved to (816, 362)
Screenshot: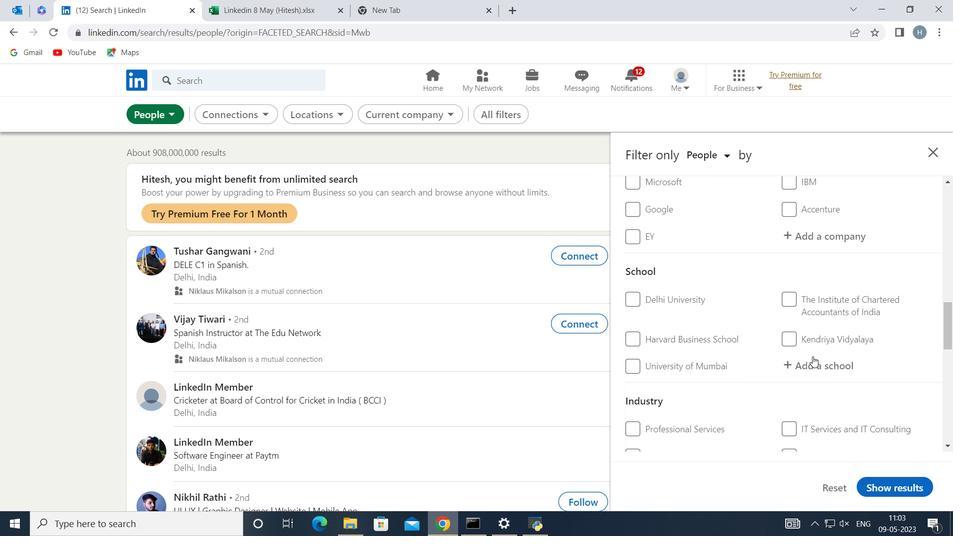 
Action: Mouse pressed left at (816, 362)
Screenshot: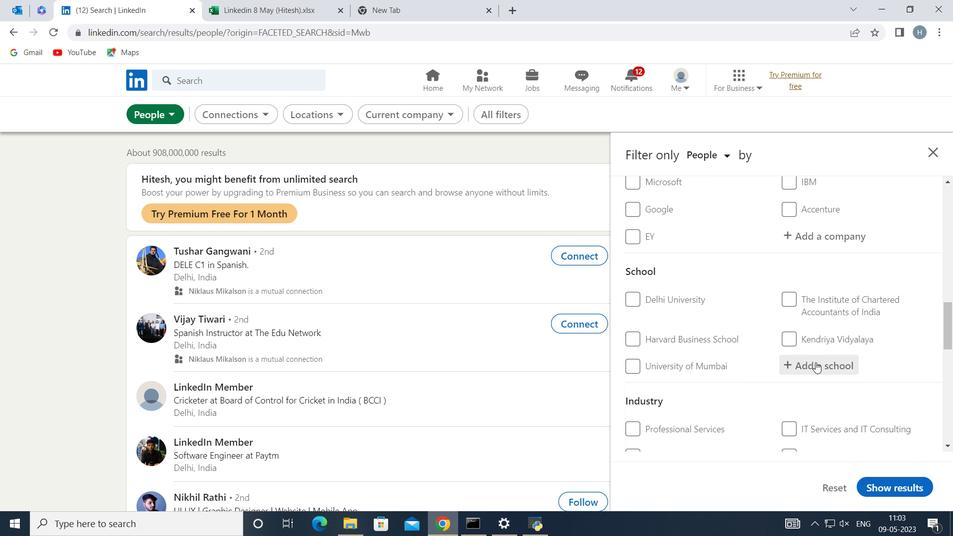 
Action: Mouse moved to (814, 363)
Screenshot: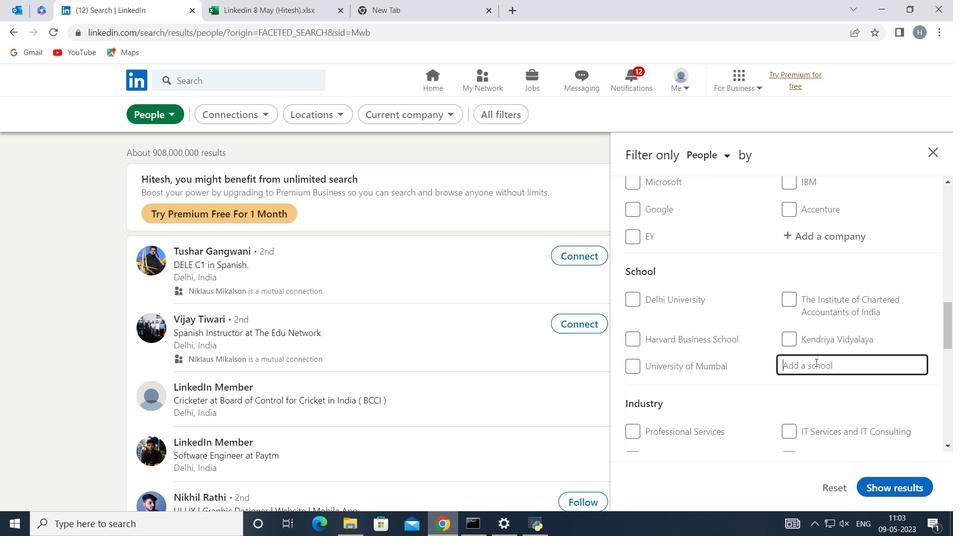 
Action: Key pressed <Key.shift>Careers<Key.space>for<Key.space>engineering<Key.space><Key.shift>Stu
Screenshot: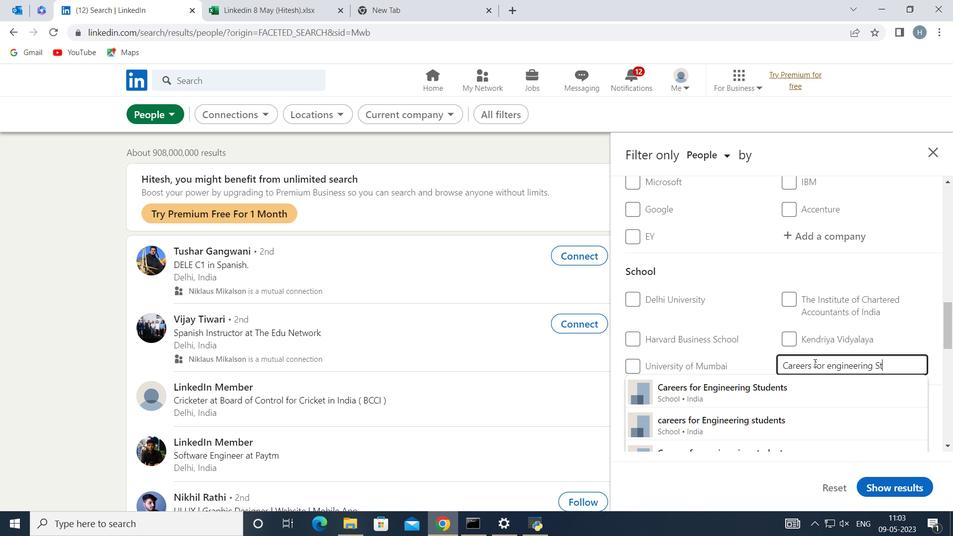 
Action: Mouse moved to (789, 370)
Screenshot: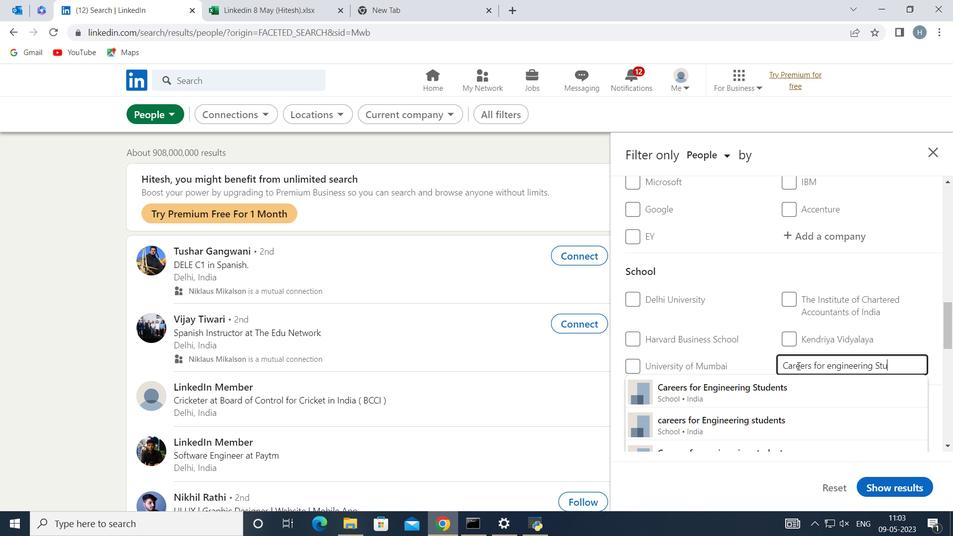 
Action: Key pressed dents
Screenshot: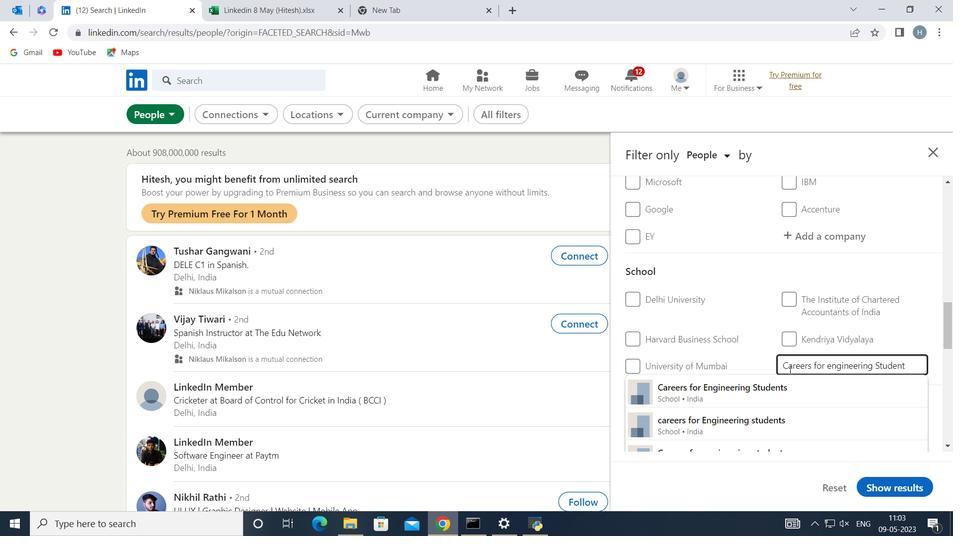 
Action: Mouse moved to (780, 385)
Screenshot: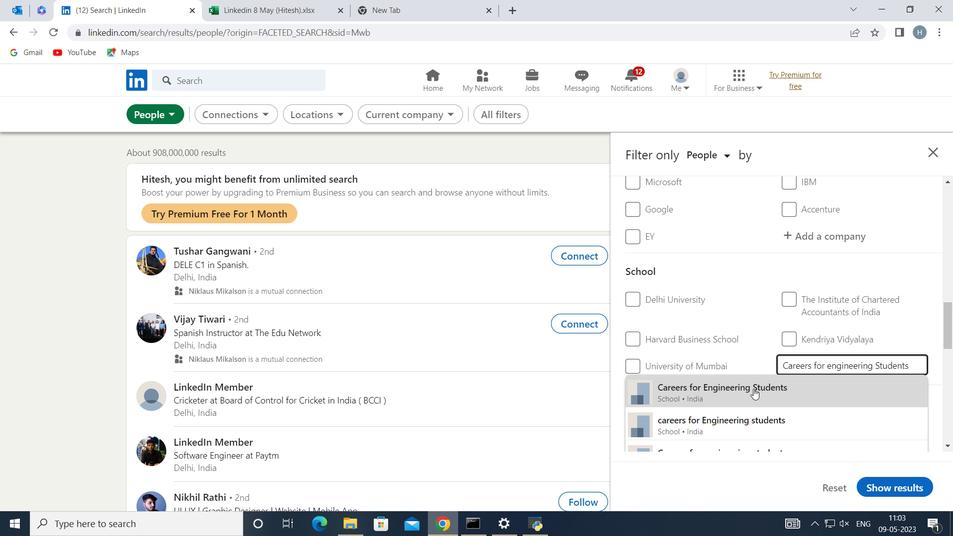 
Action: Mouse scrolled (780, 384) with delta (0, 0)
Screenshot: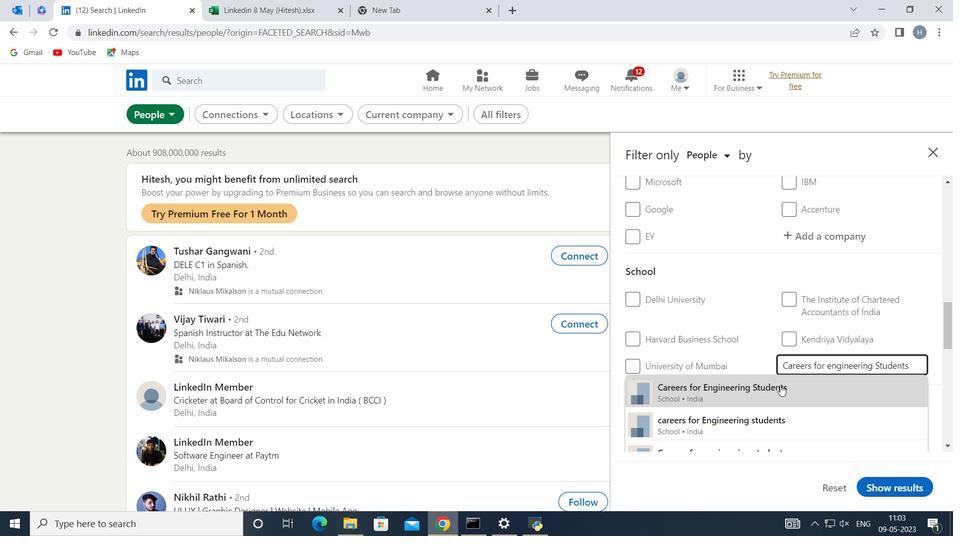 
Action: Mouse moved to (800, 383)
Screenshot: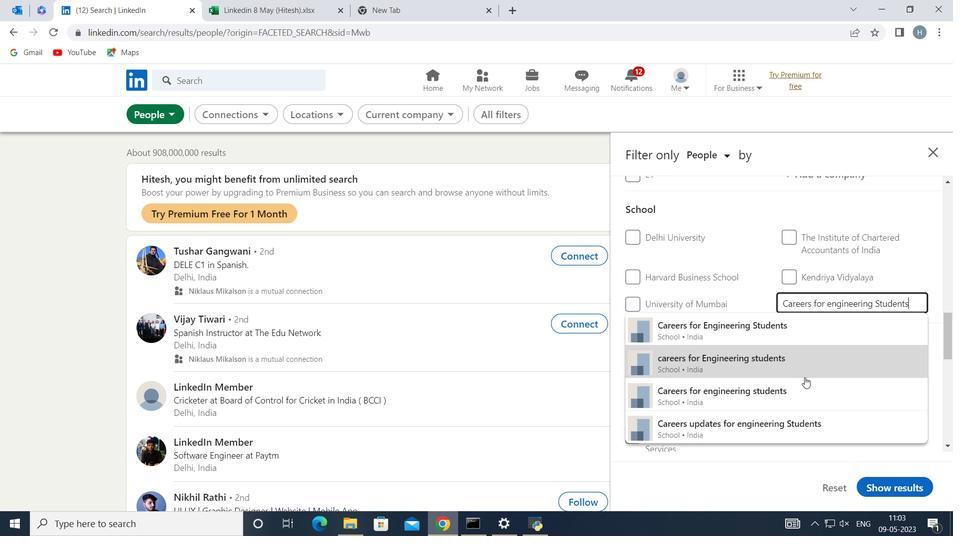 
Action: Mouse pressed left at (800, 383)
Screenshot: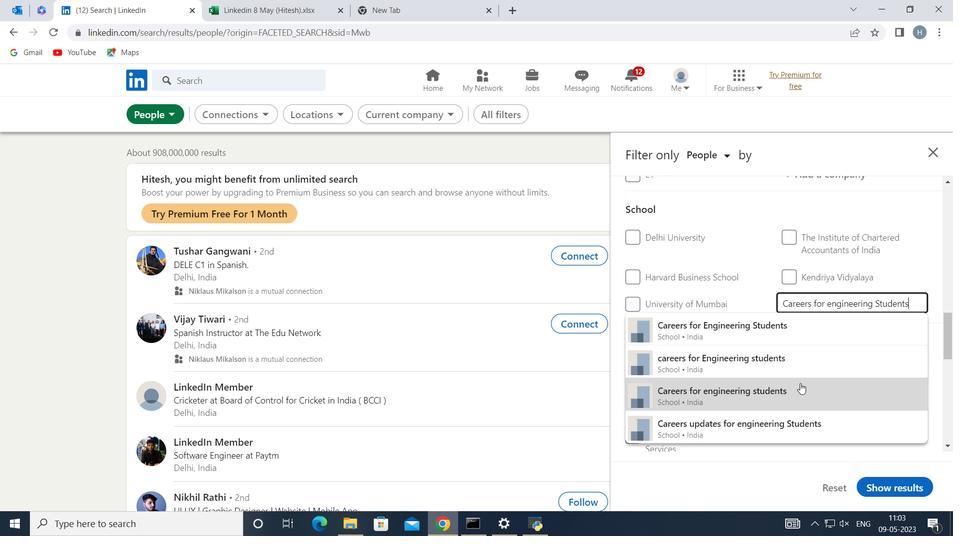 
Action: Mouse moved to (795, 351)
Screenshot: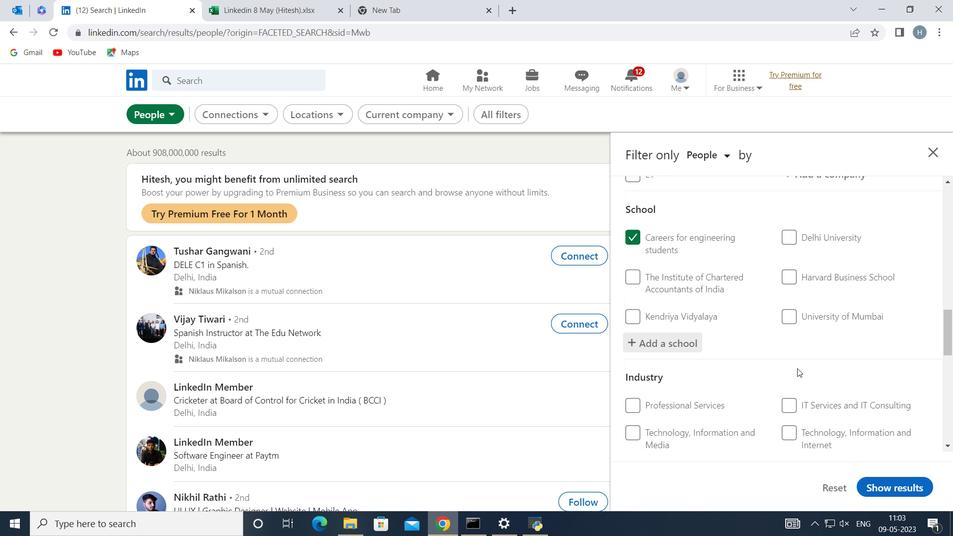 
Action: Mouse scrolled (795, 351) with delta (0, 0)
Screenshot: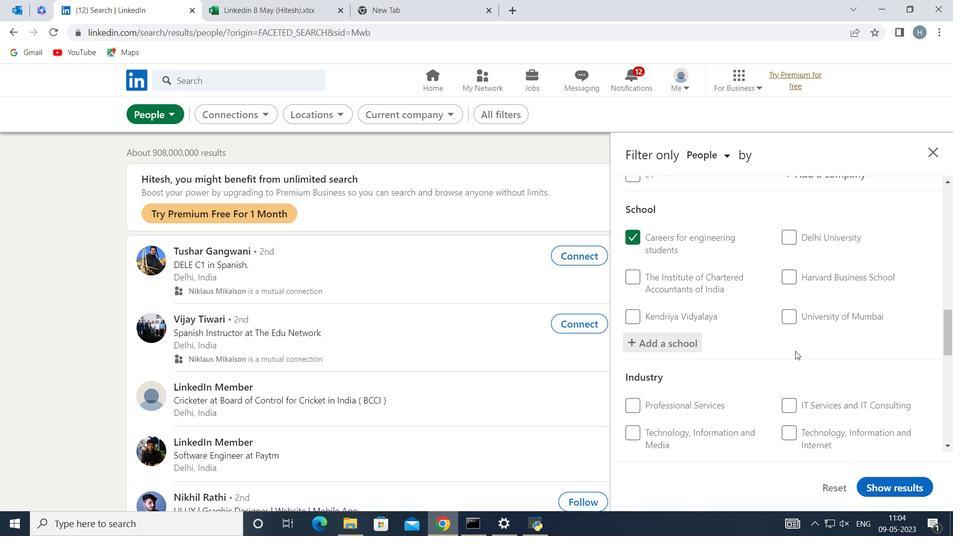 
Action: Mouse scrolled (795, 351) with delta (0, 0)
Screenshot: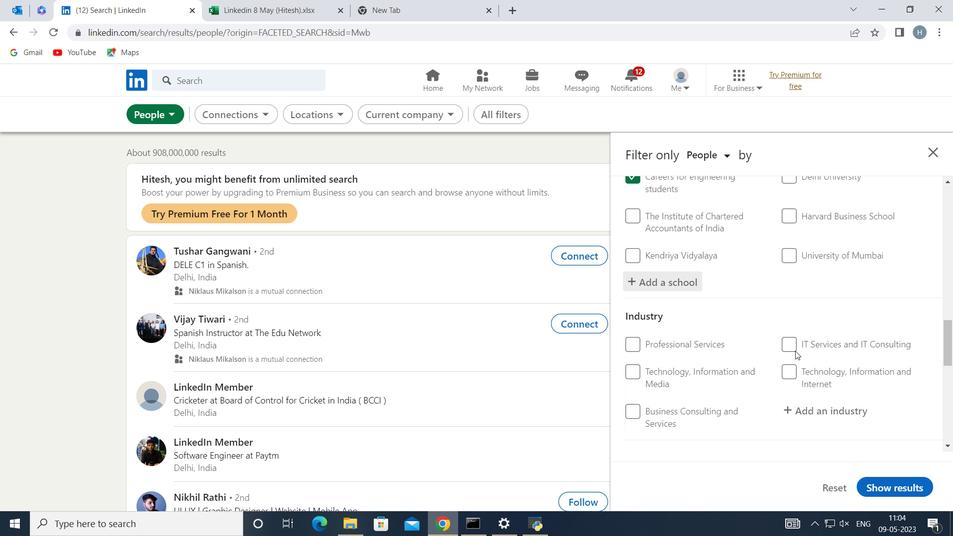 
Action: Mouse moved to (812, 348)
Screenshot: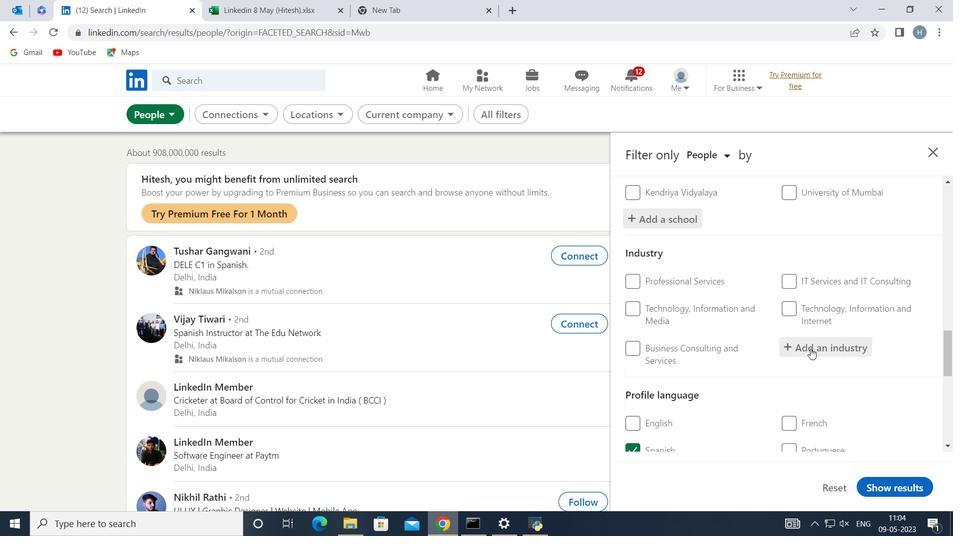 
Action: Mouse pressed left at (812, 348)
Screenshot: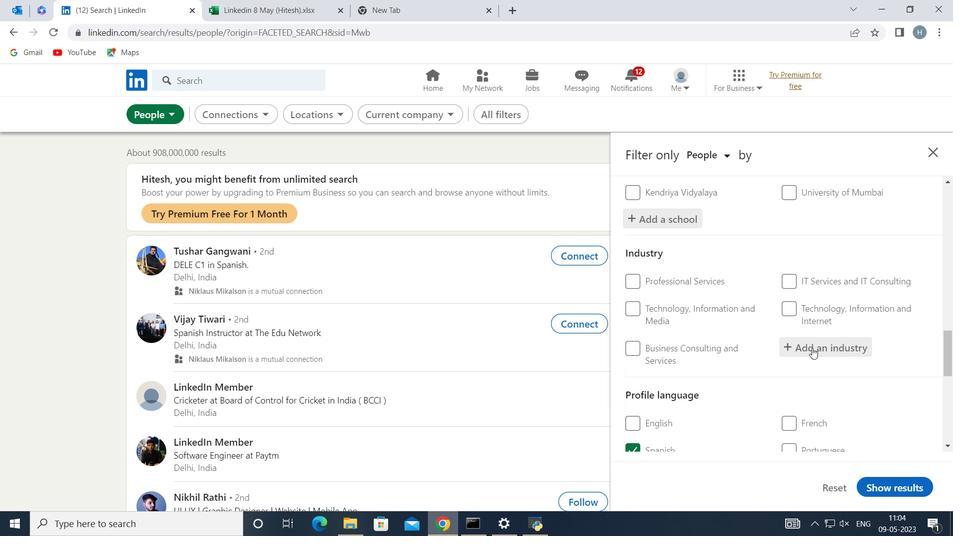 
Action: Key pressed <Key.shift>Utilities
Screenshot: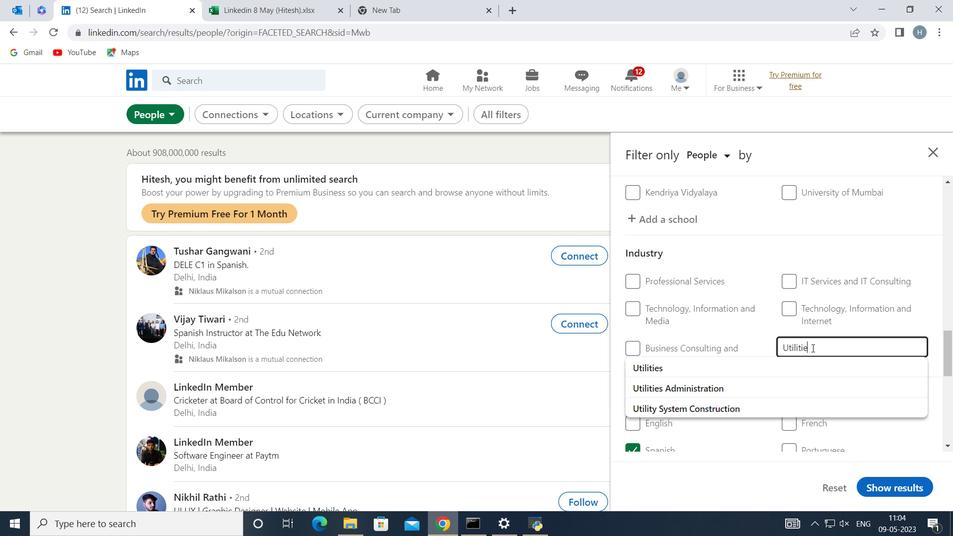 
Action: Mouse moved to (736, 385)
Screenshot: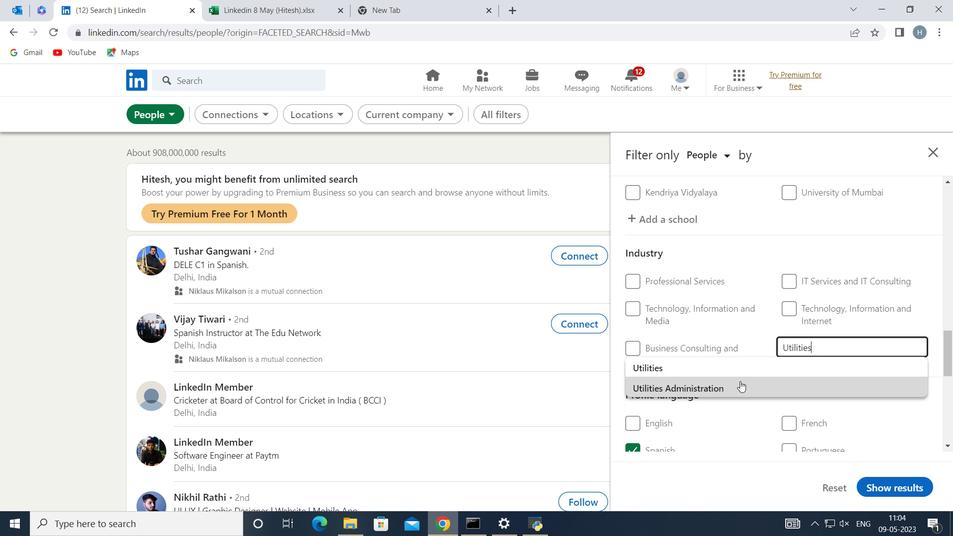 
Action: Mouse pressed left at (736, 385)
Screenshot: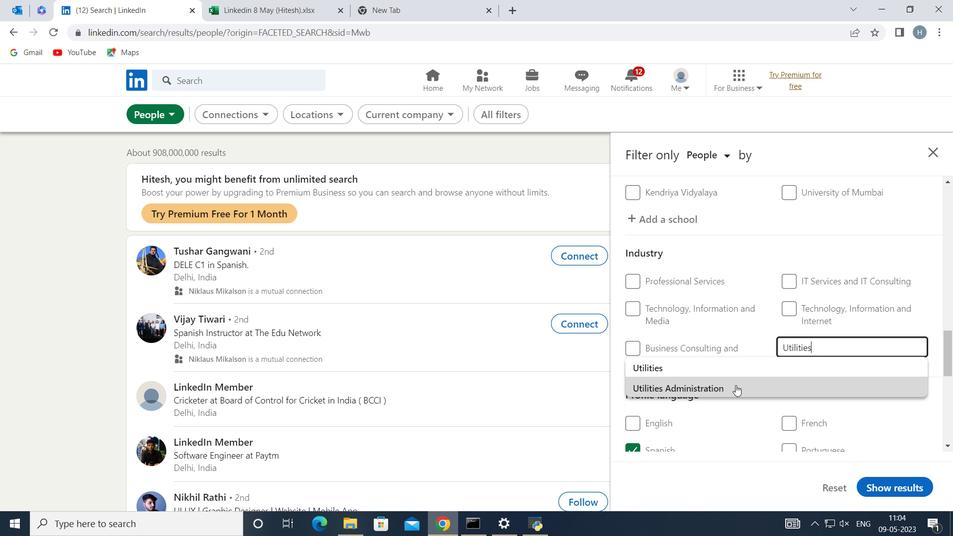
Action: Mouse moved to (740, 381)
Screenshot: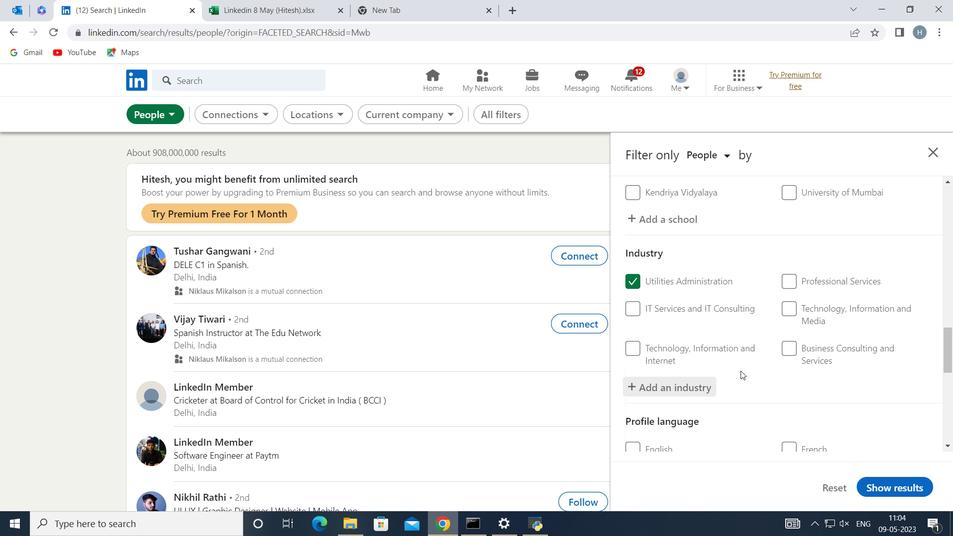 
Action: Mouse scrolled (740, 380) with delta (0, 0)
Screenshot: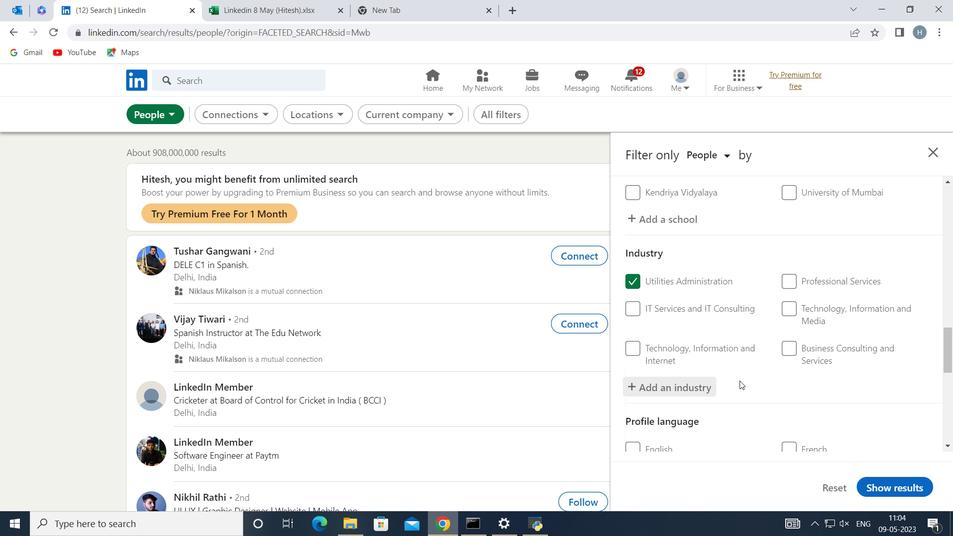 
Action: Mouse moved to (741, 375)
Screenshot: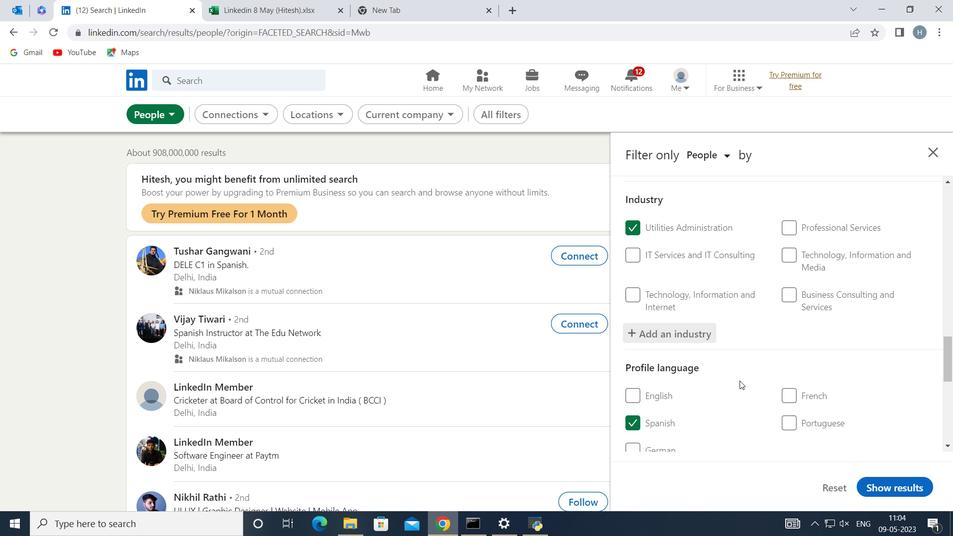 
Action: Mouse scrolled (741, 374) with delta (0, 0)
Screenshot: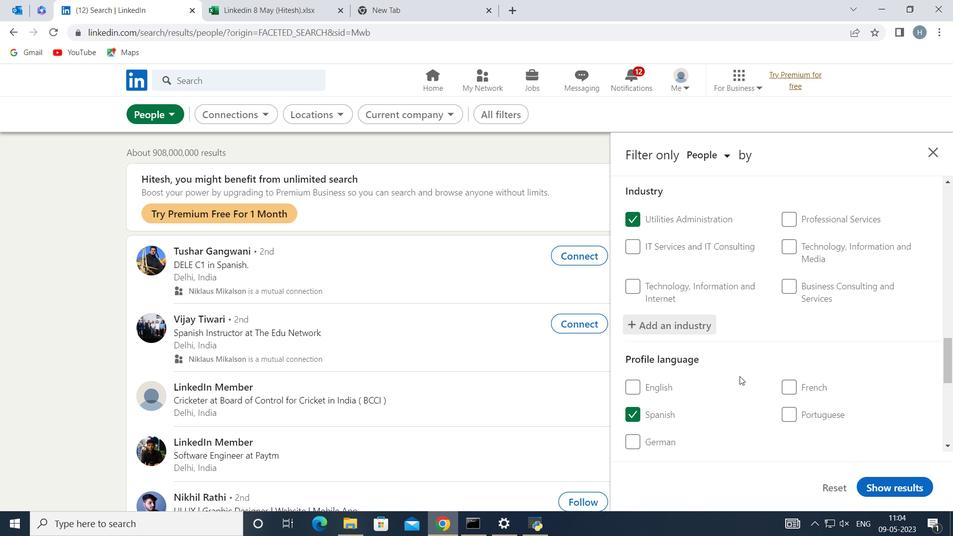 
Action: Mouse moved to (754, 366)
Screenshot: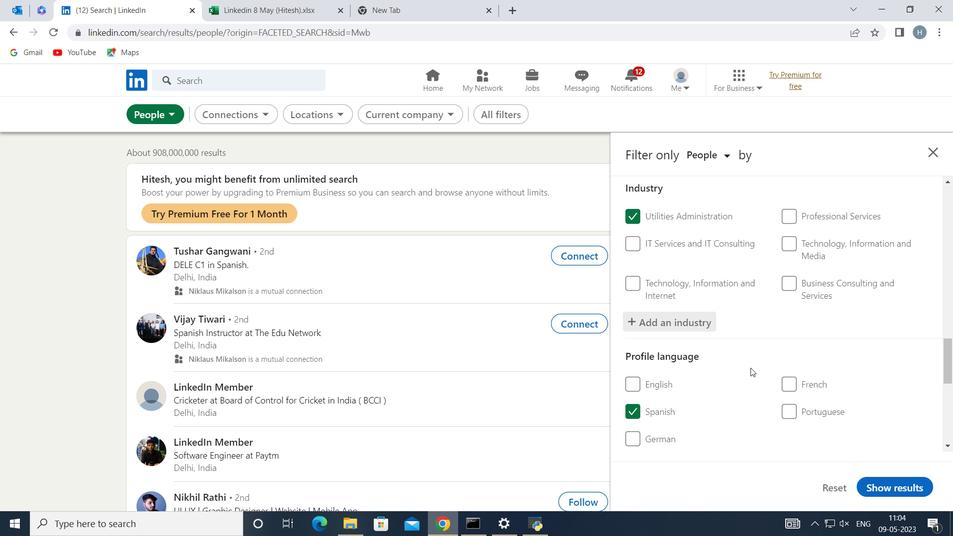 
Action: Mouse scrolled (754, 365) with delta (0, 0)
Screenshot: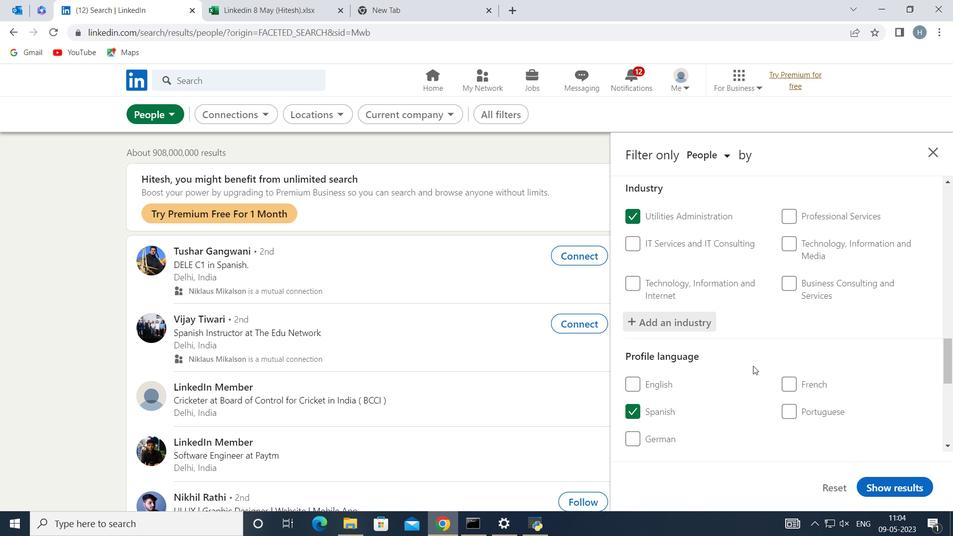 
Action: Mouse moved to (765, 327)
Screenshot: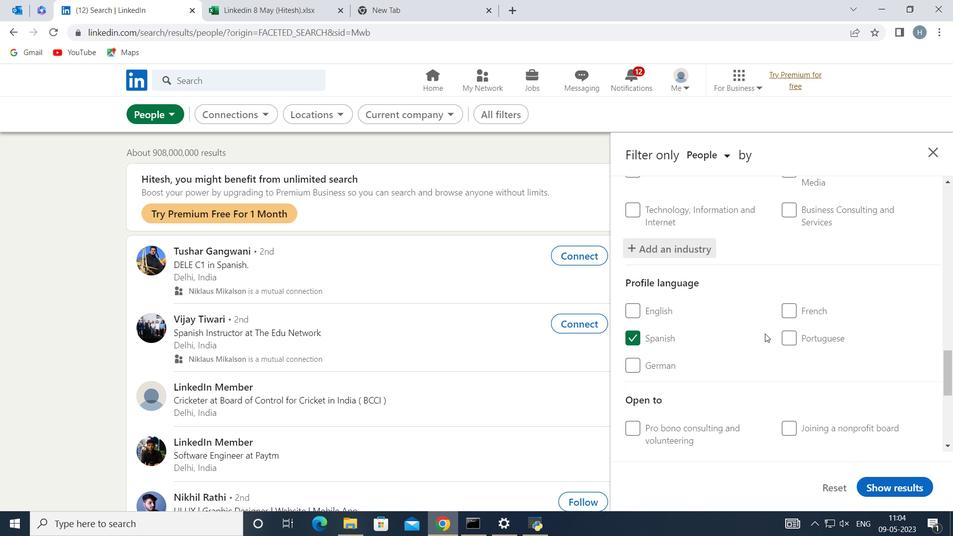 
Action: Mouse scrolled (765, 327) with delta (0, 0)
Screenshot: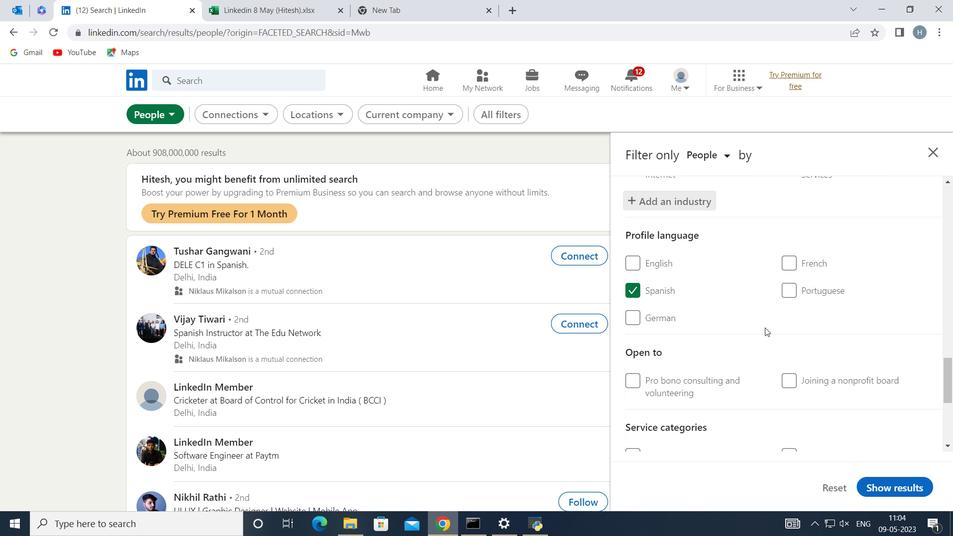 
Action: Mouse scrolled (765, 327) with delta (0, 0)
Screenshot: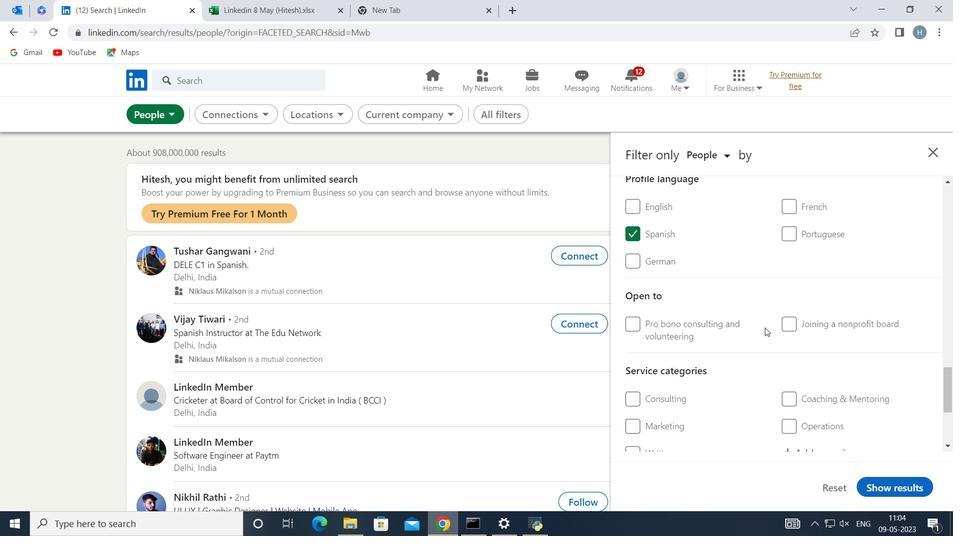 
Action: Mouse moved to (816, 383)
Screenshot: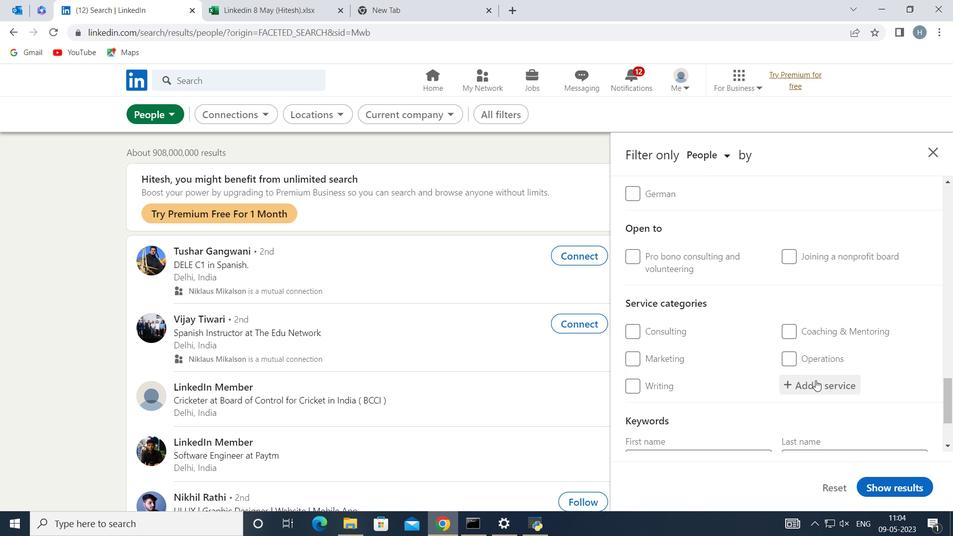 
Action: Mouse pressed left at (816, 383)
Screenshot: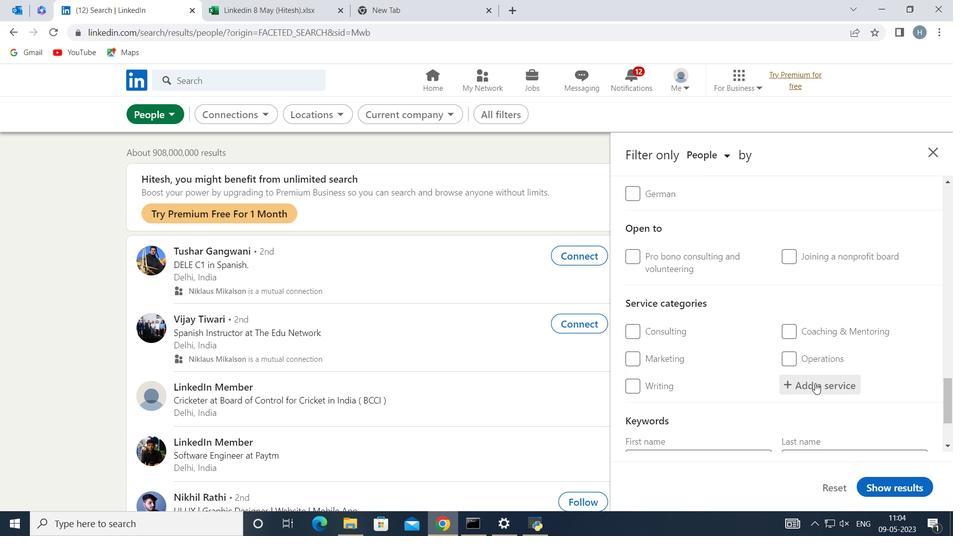 
Action: Key pressed <Key.shift>Non
Screenshot: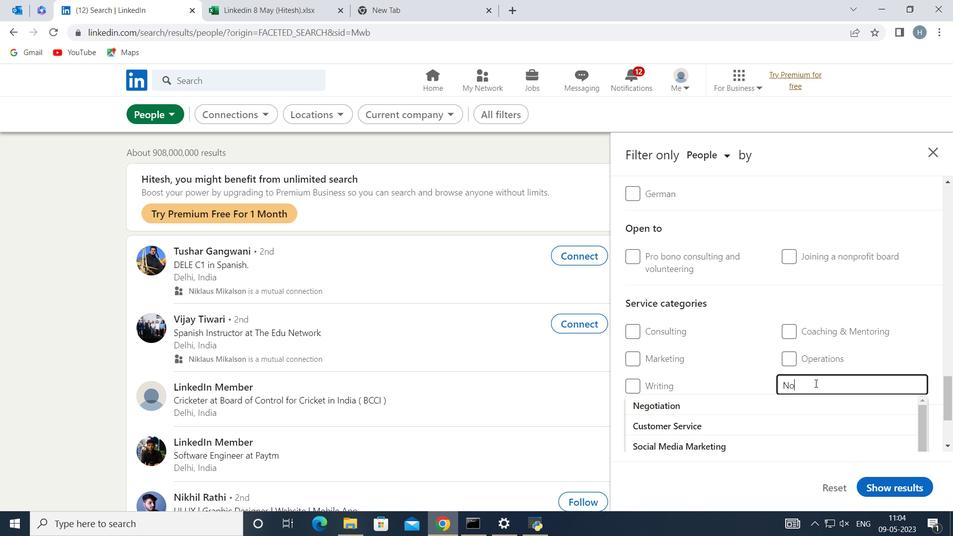 
Action: Mouse moved to (741, 426)
Screenshot: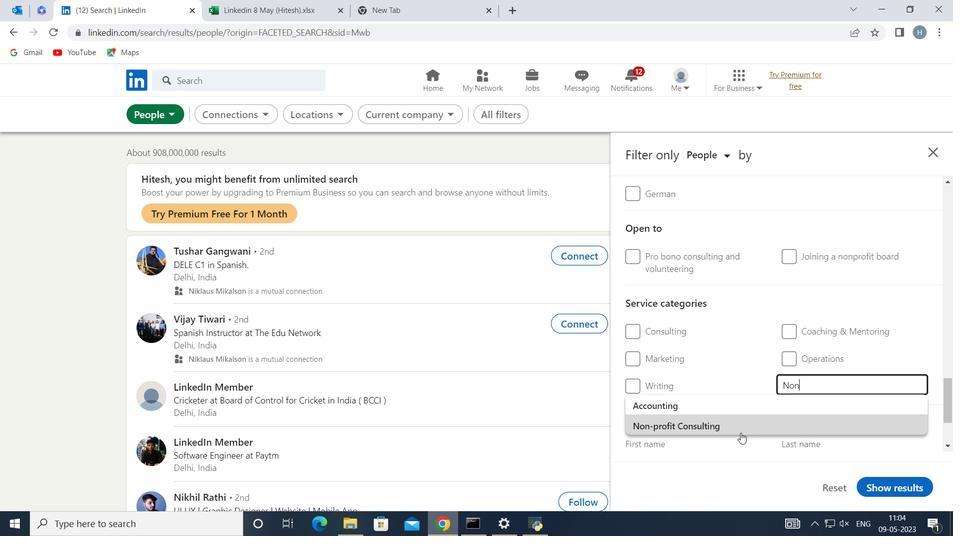 
Action: Mouse pressed left at (741, 426)
Screenshot: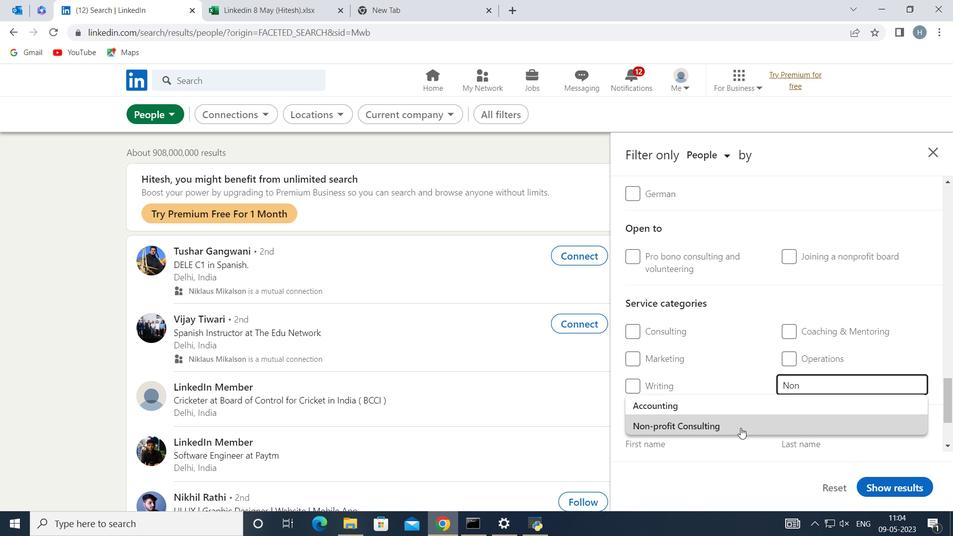
Action: Mouse moved to (743, 396)
Screenshot: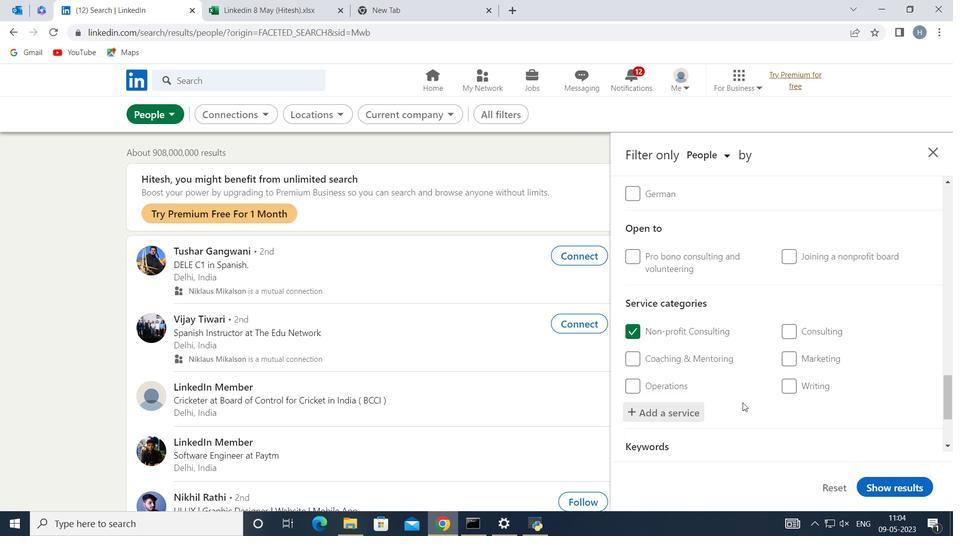 
Action: Mouse scrolled (743, 396) with delta (0, 0)
Screenshot: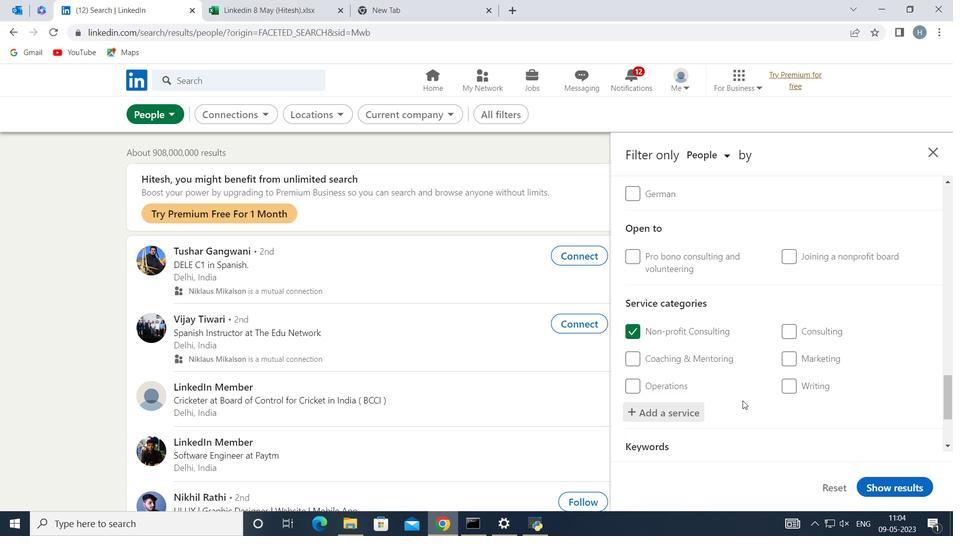 
Action: Mouse scrolled (743, 396) with delta (0, 0)
Screenshot: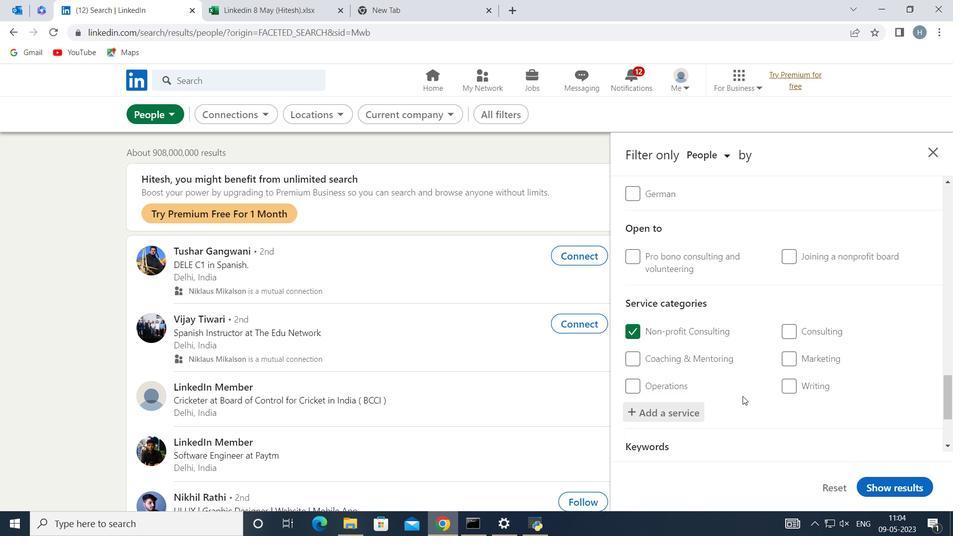 
Action: Mouse moved to (746, 389)
Screenshot: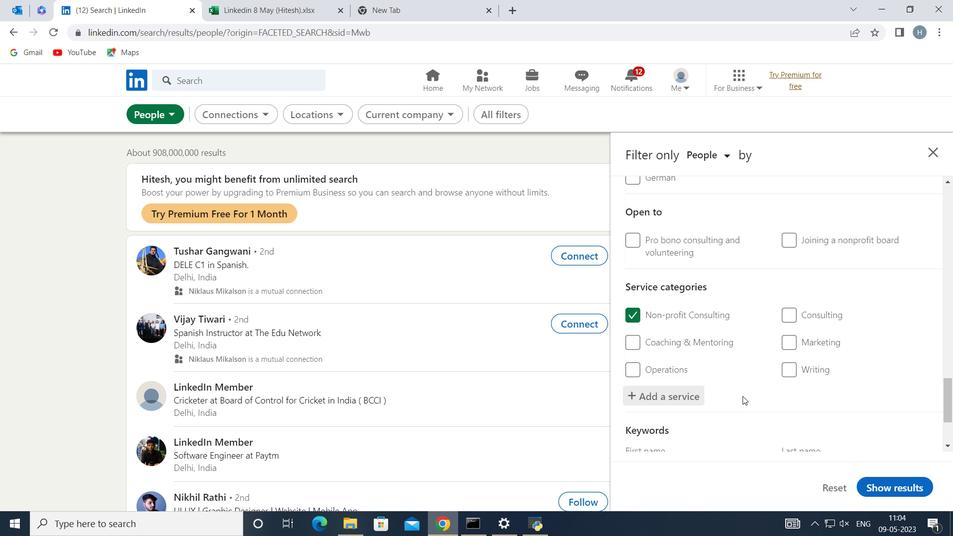 
Action: Mouse scrolled (746, 388) with delta (0, 0)
Screenshot: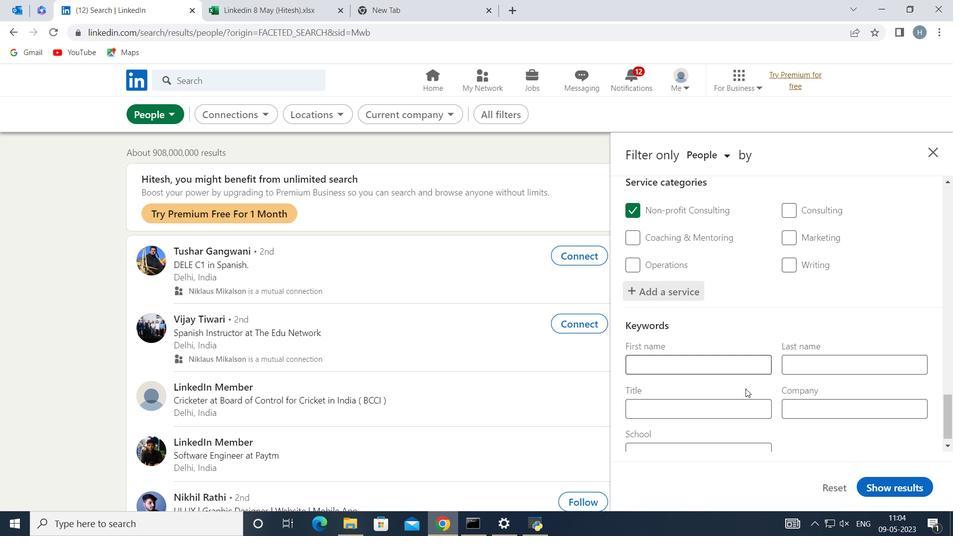
Action: Mouse moved to (733, 396)
Screenshot: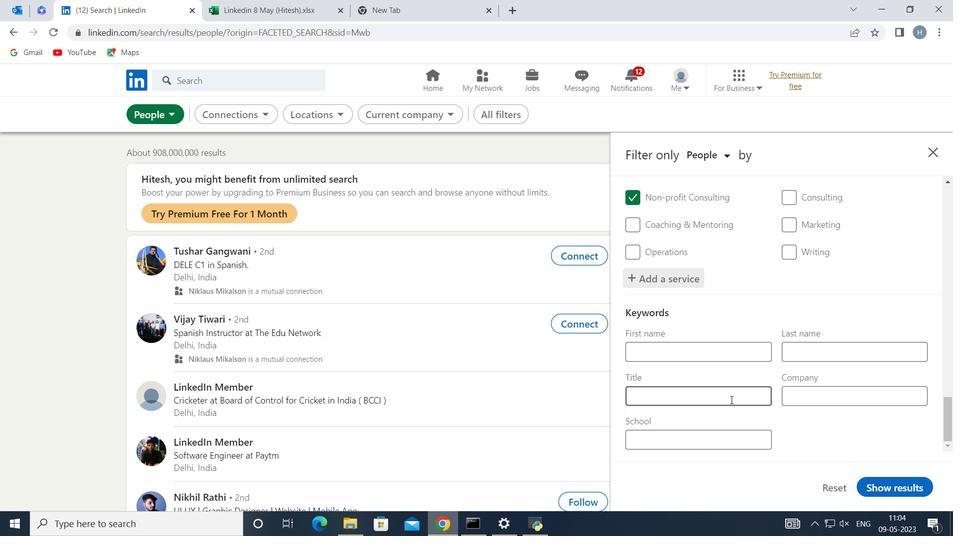 
Action: Mouse pressed left at (733, 396)
Screenshot: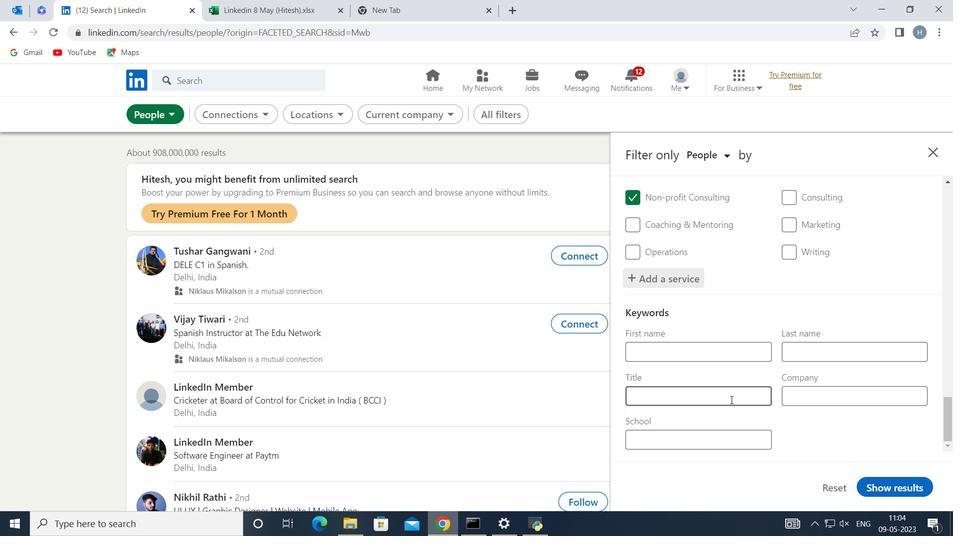 
Action: Key pressed <Key.shift>Account<Key.space><Key.shift>Representative
Screenshot: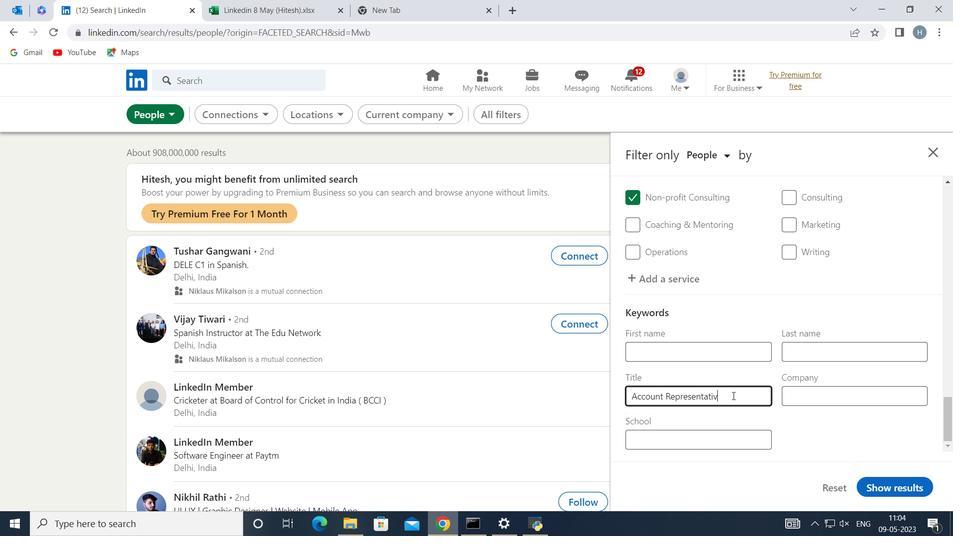 
Action: Mouse moved to (903, 486)
Screenshot: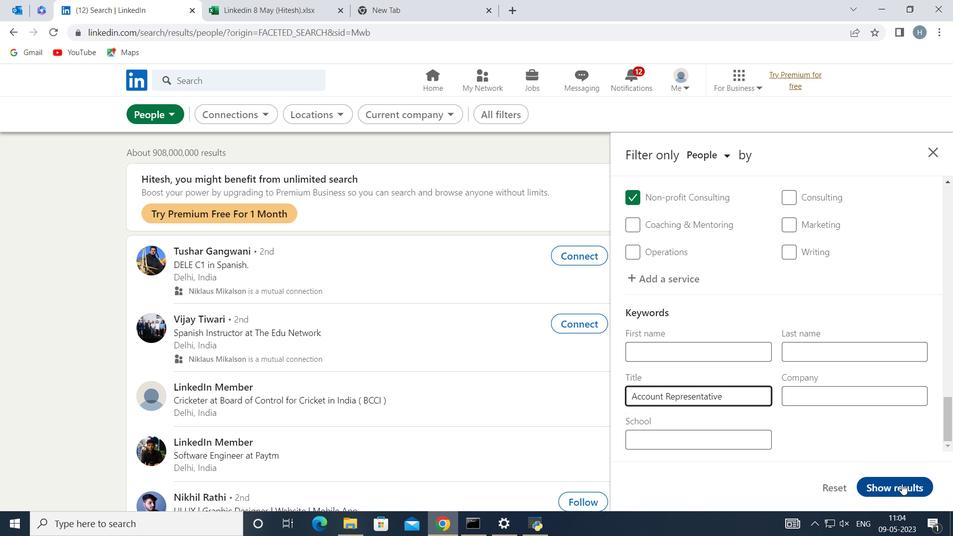 
Action: Mouse pressed left at (903, 486)
Screenshot: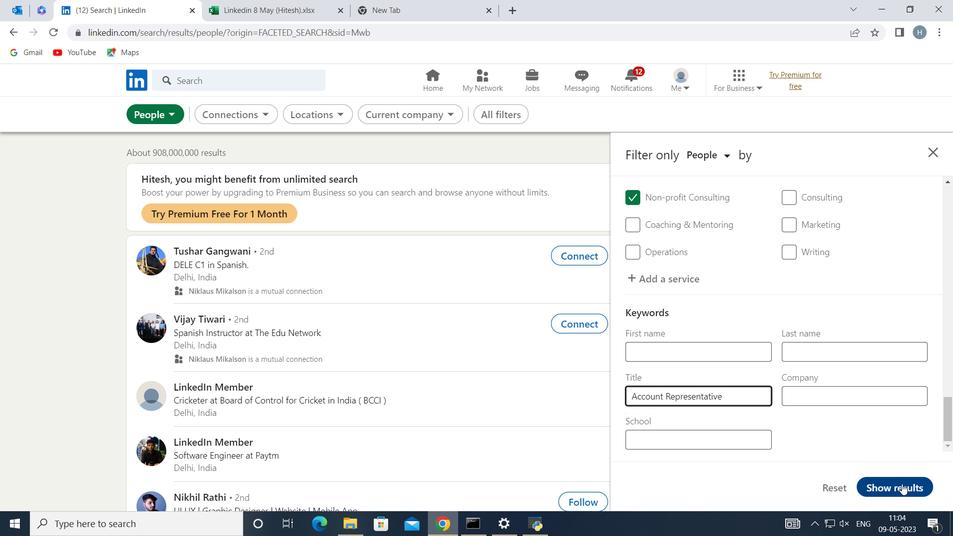 
Action: Mouse moved to (555, 180)
Screenshot: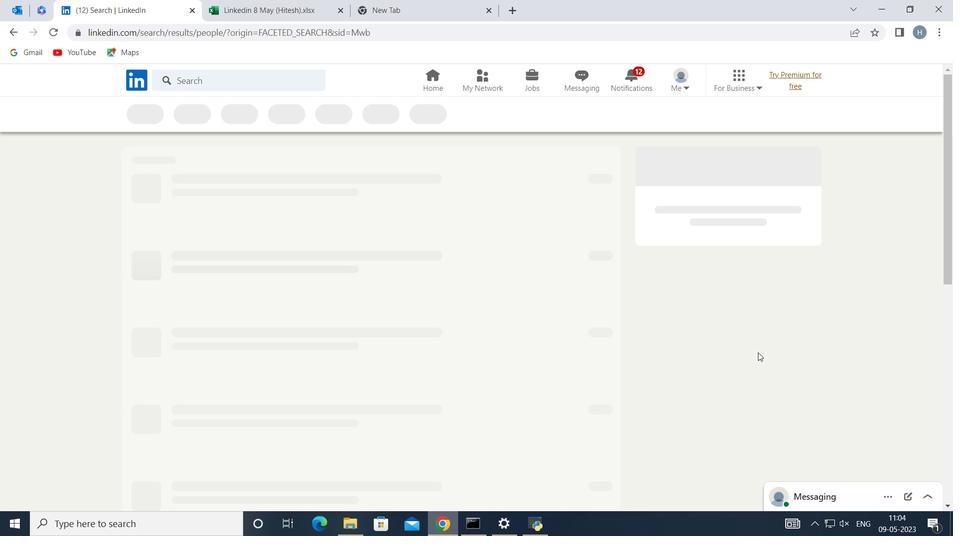 
